 Task: Put "Image D" in They travelled - to the Andes in Group of Adrenaline Trailer
Action: Mouse pressed left at (709, 362)
Screenshot: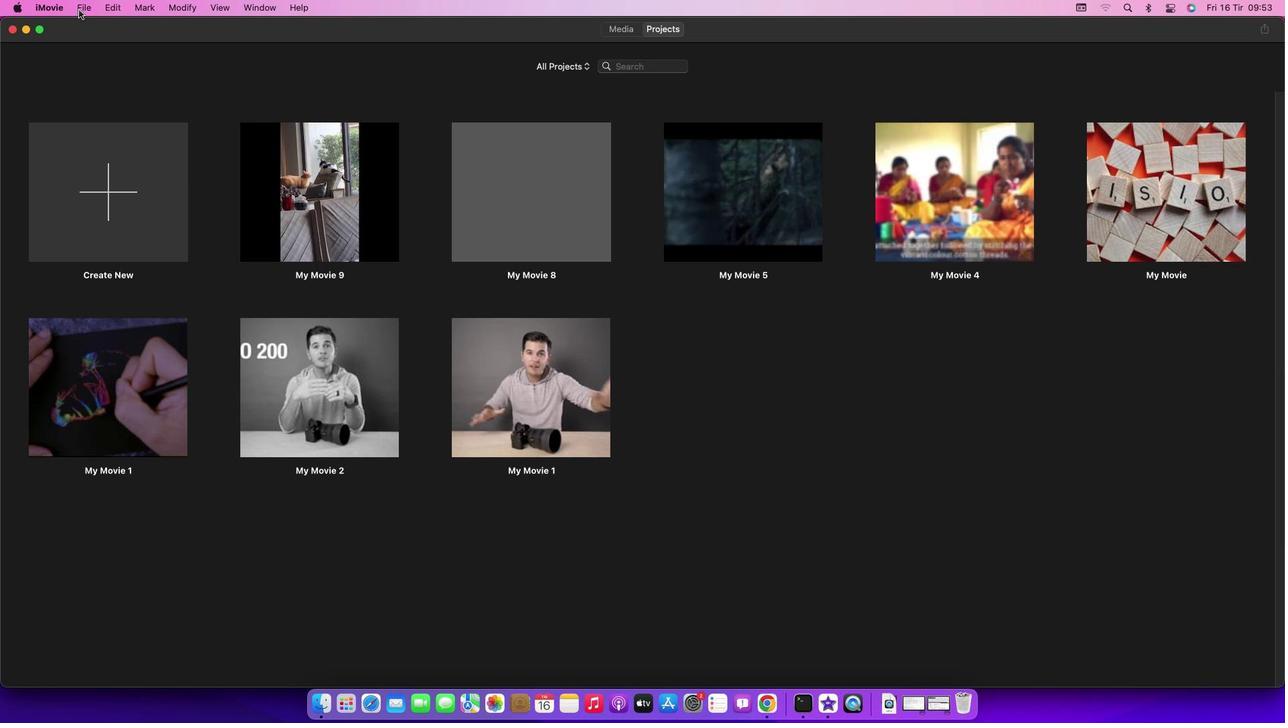 
Action: Mouse moved to (113, 45)
Screenshot: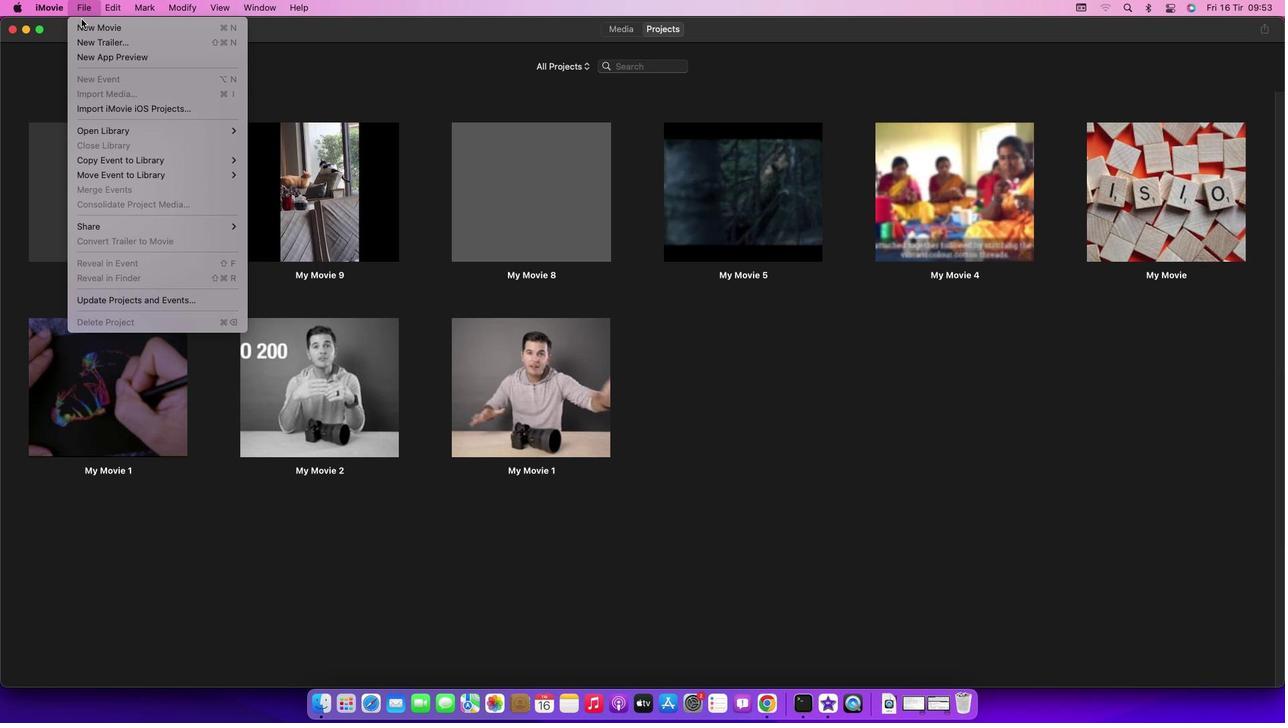 
Action: Mouse pressed left at (113, 45)
Screenshot: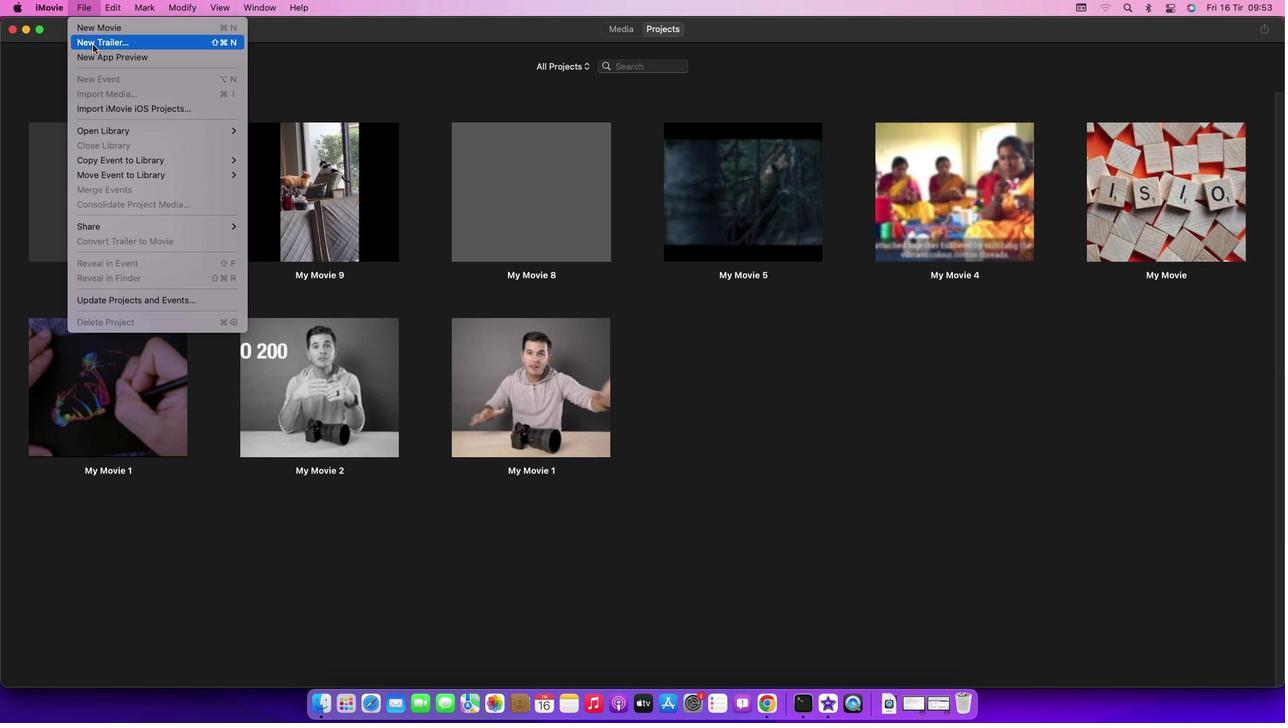 
Action: Mouse moved to (127, 80)
Screenshot: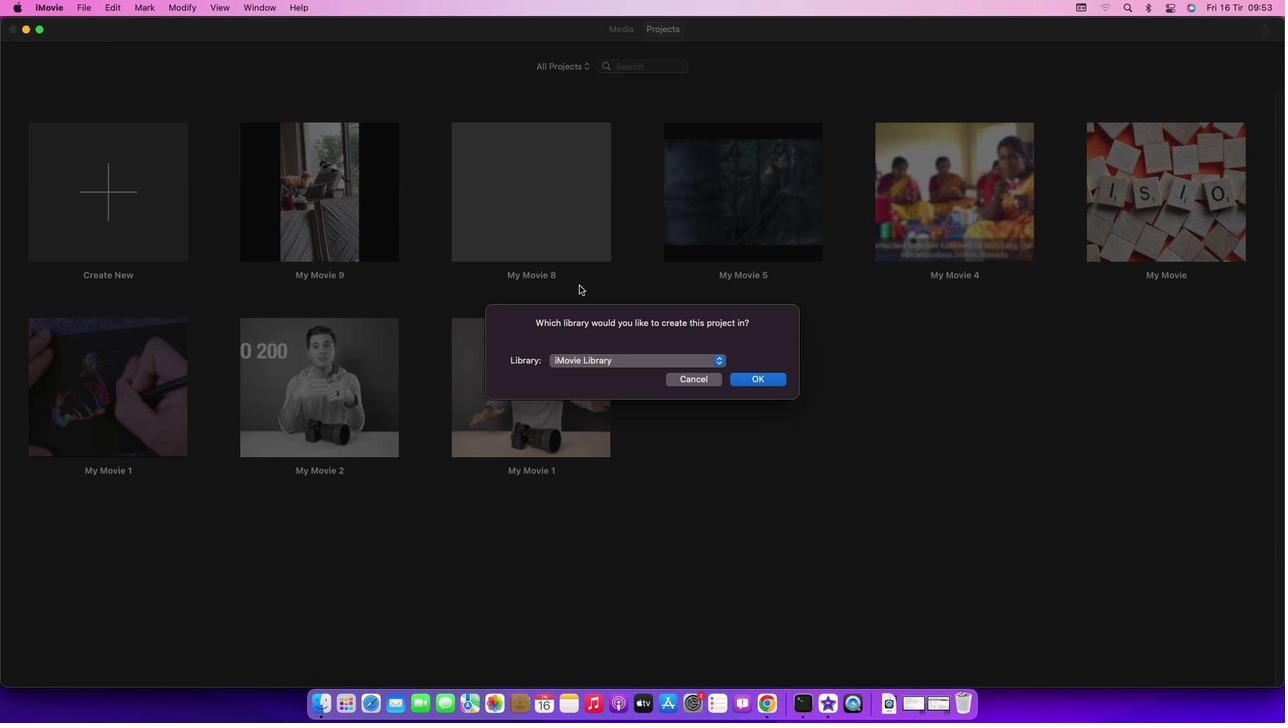 
Action: Mouse pressed left at (127, 80)
Screenshot: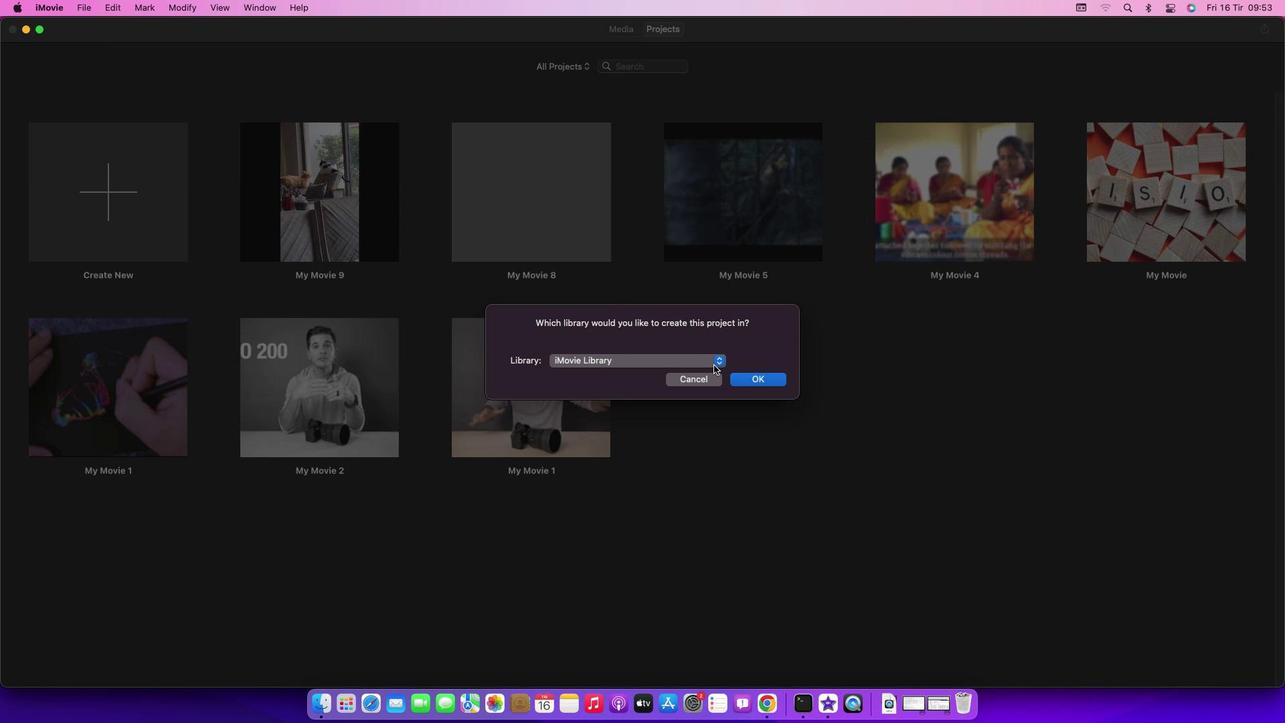 
Action: Mouse moved to (782, 414)
Screenshot: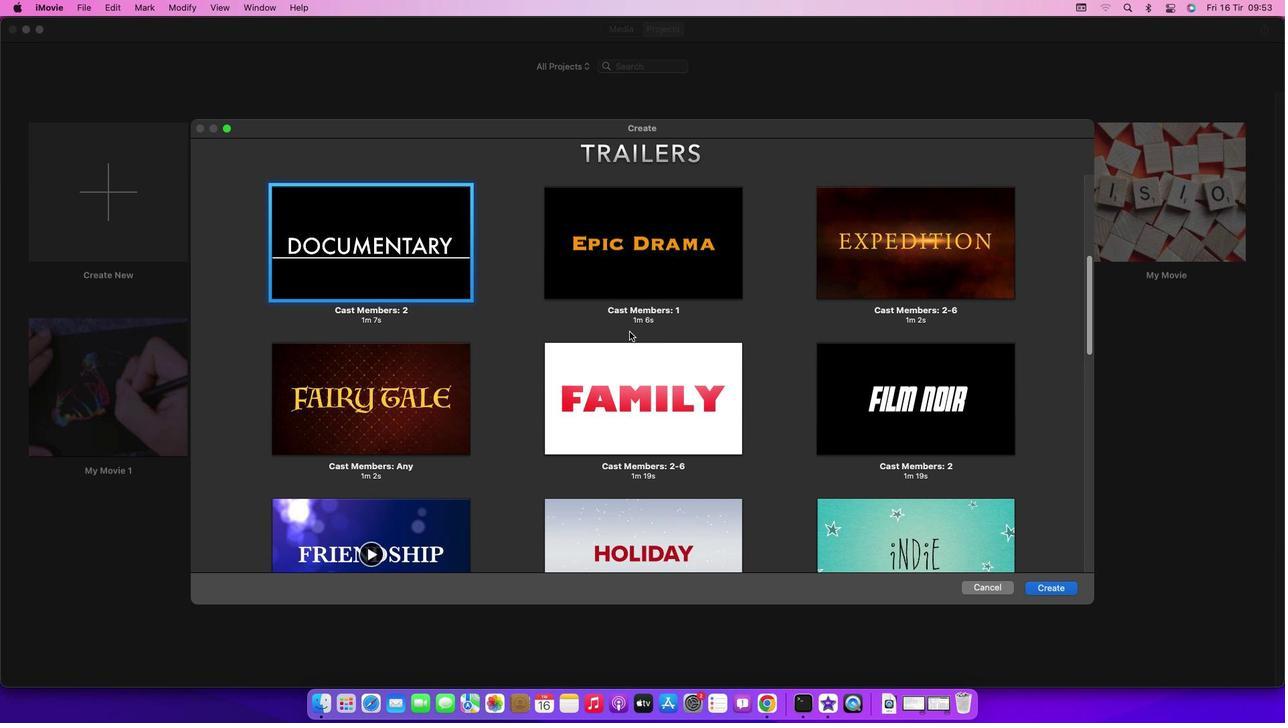
Action: Mouse pressed left at (782, 414)
Screenshot: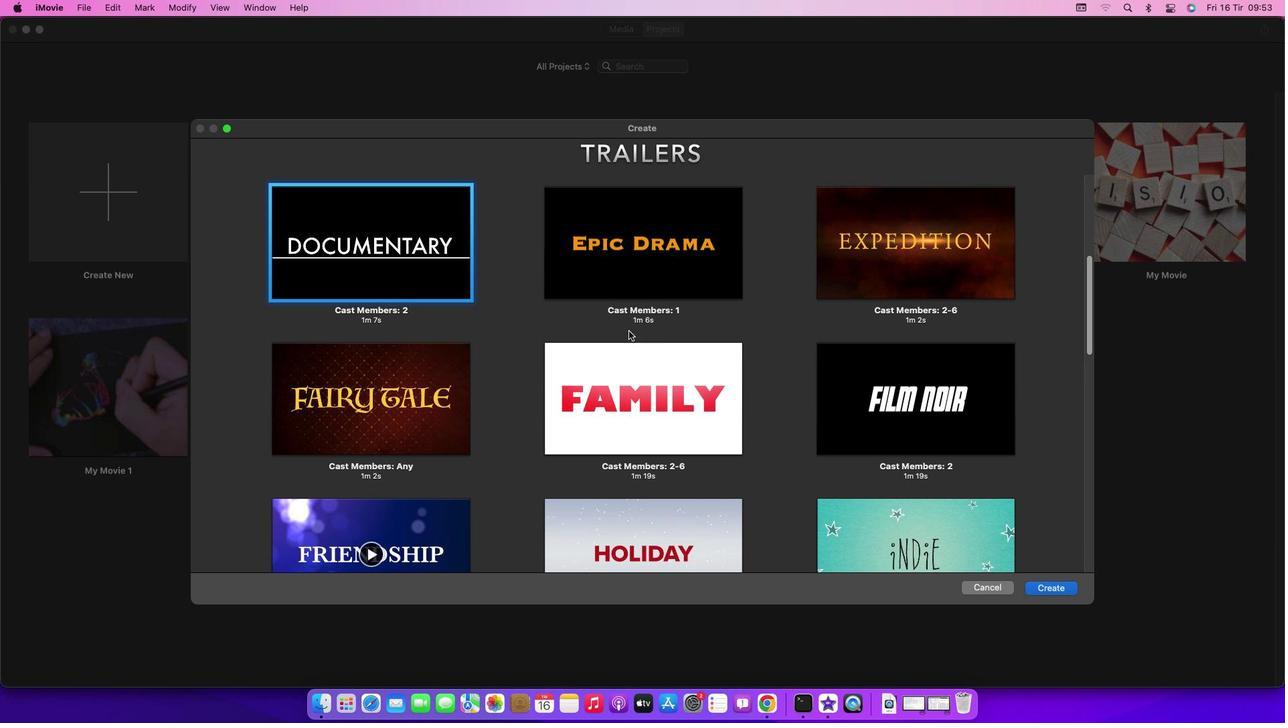 
Action: Mouse moved to (664, 366)
Screenshot: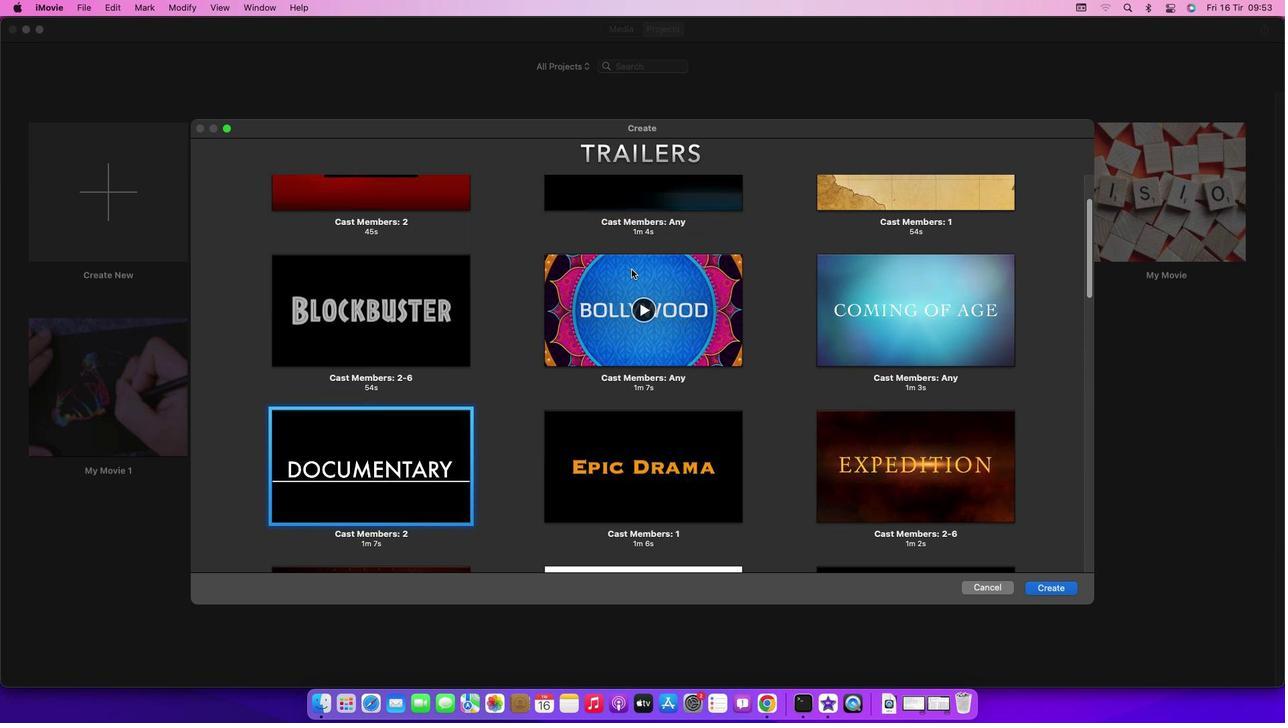 
Action: Mouse scrolled (664, 366) with delta (35, 36)
Screenshot: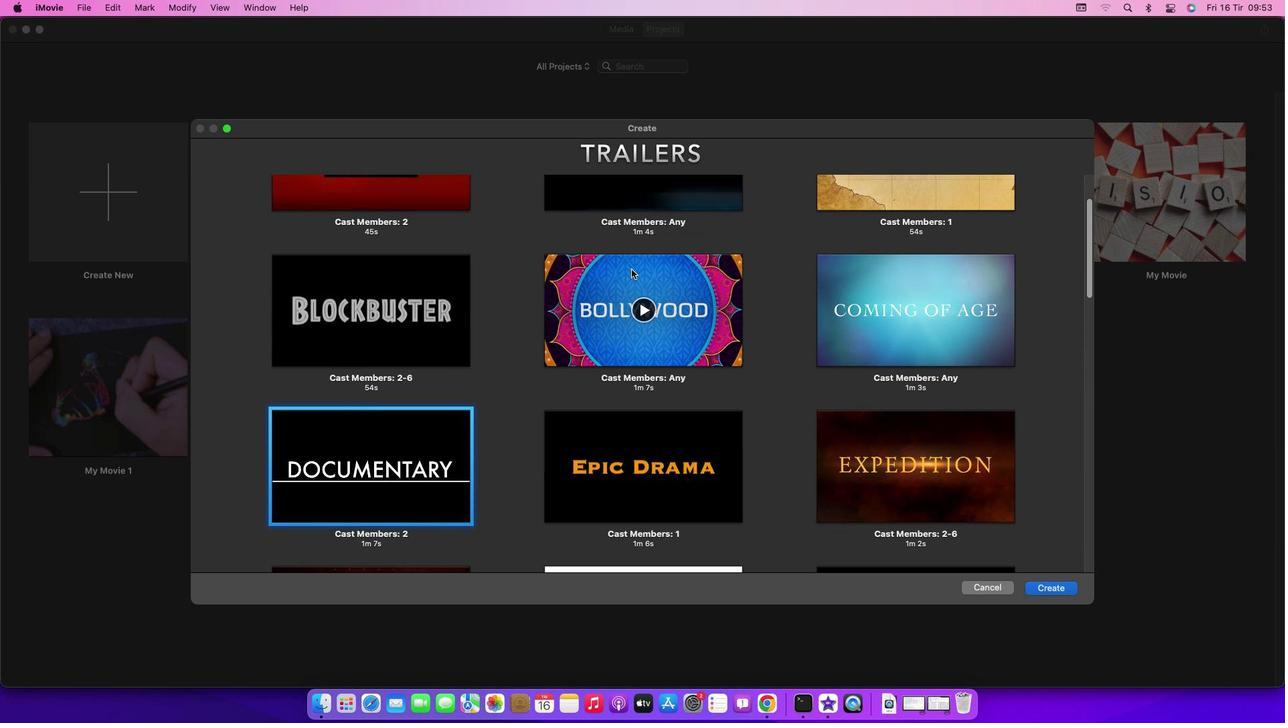 
Action: Mouse scrolled (664, 366) with delta (35, 36)
Screenshot: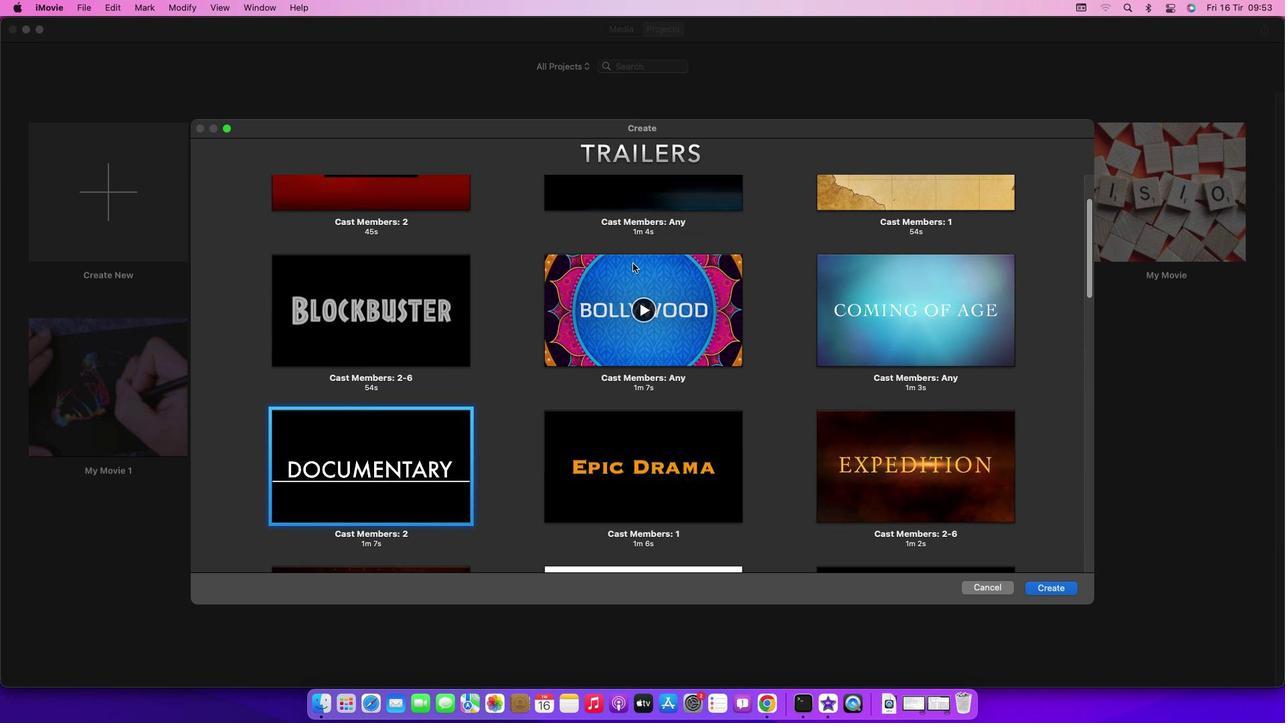 
Action: Mouse scrolled (664, 366) with delta (35, 37)
Screenshot: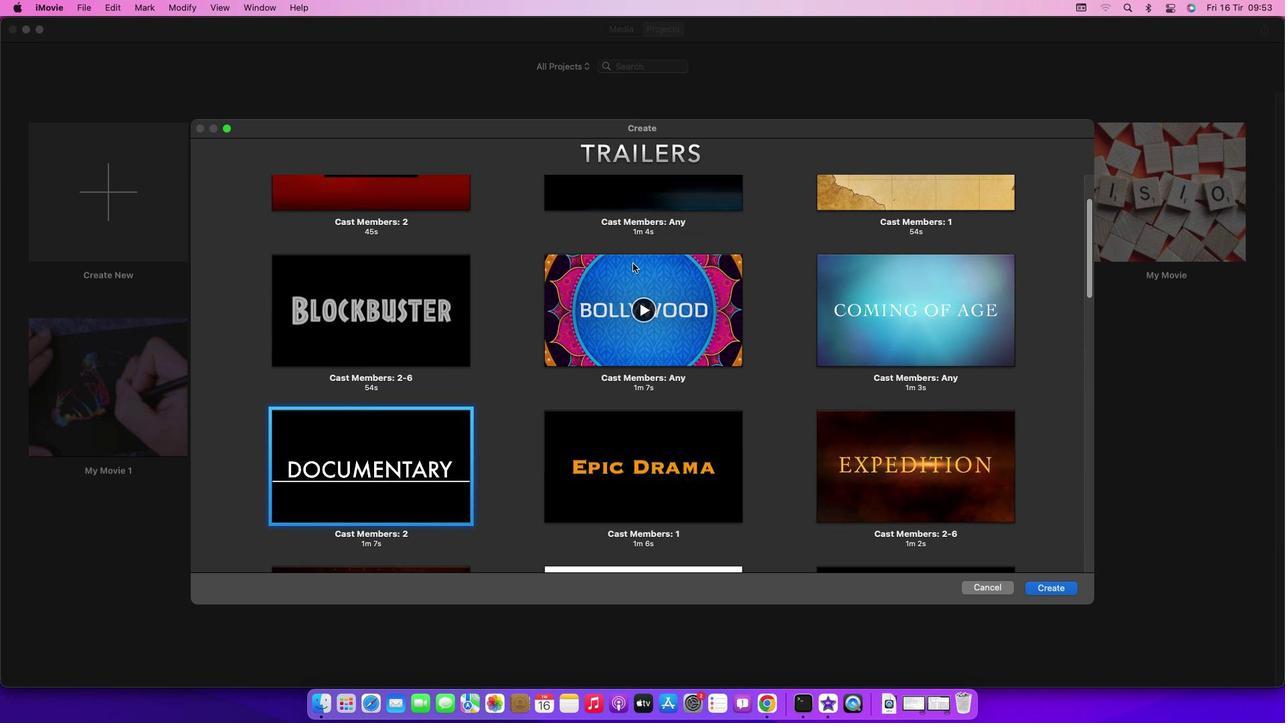 
Action: Mouse scrolled (664, 366) with delta (35, 38)
Screenshot: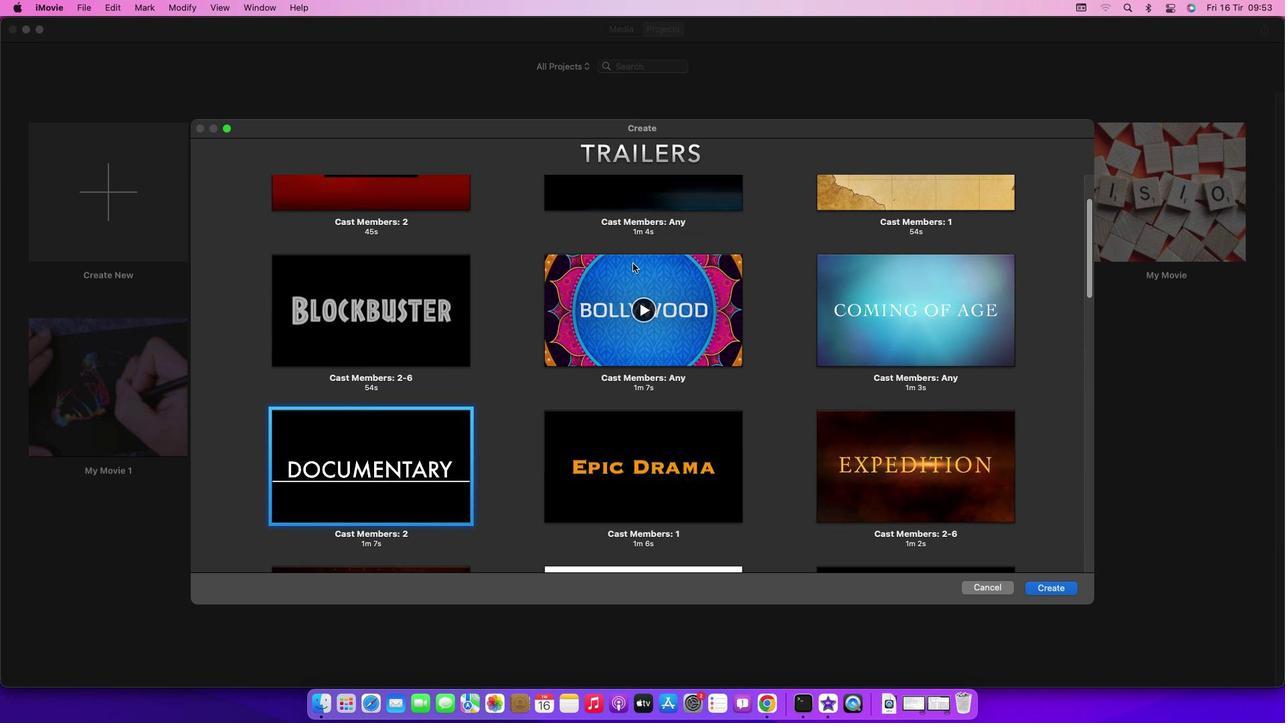 
Action: Mouse scrolled (664, 366) with delta (35, 39)
Screenshot: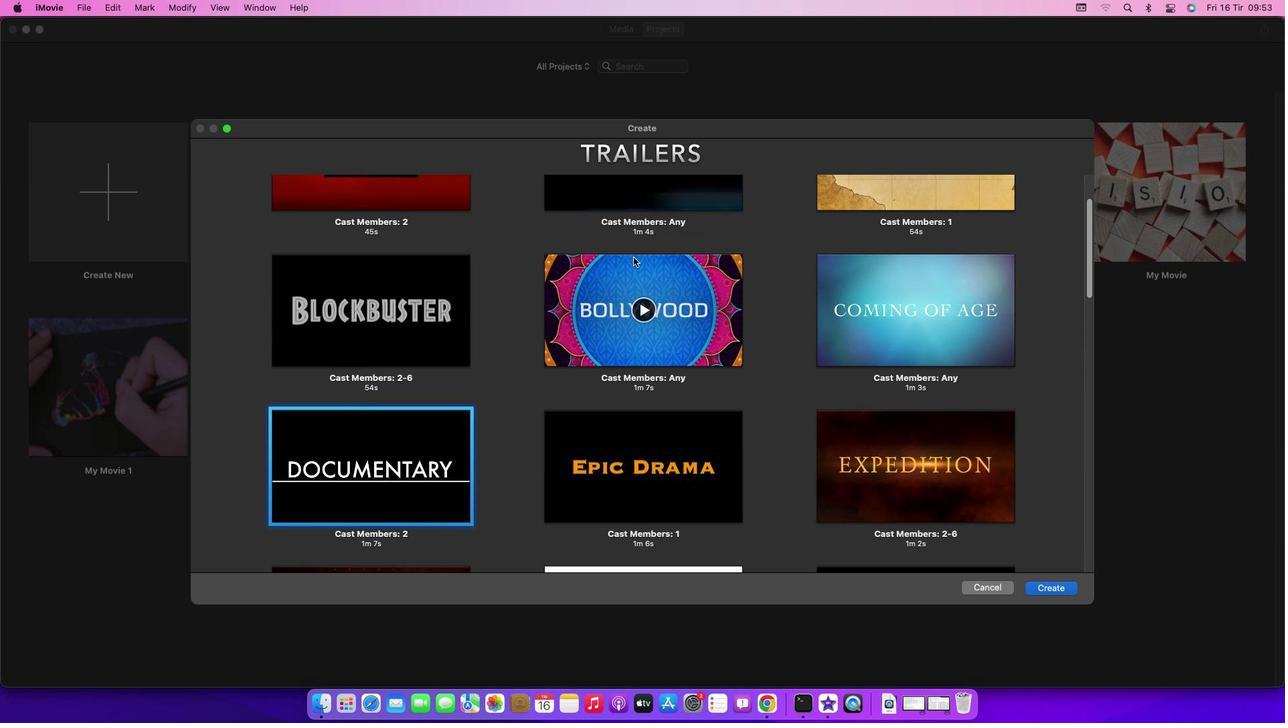 
Action: Mouse moved to (666, 304)
Screenshot: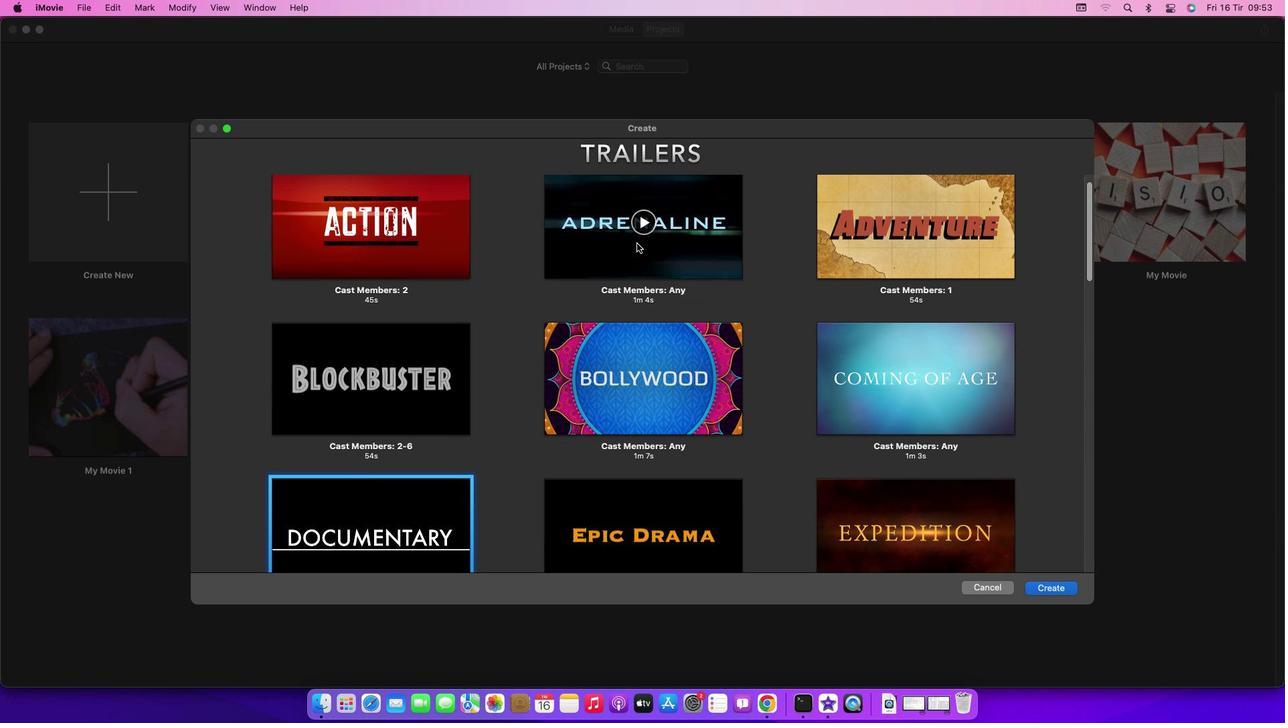 
Action: Mouse scrolled (666, 304) with delta (35, 36)
Screenshot: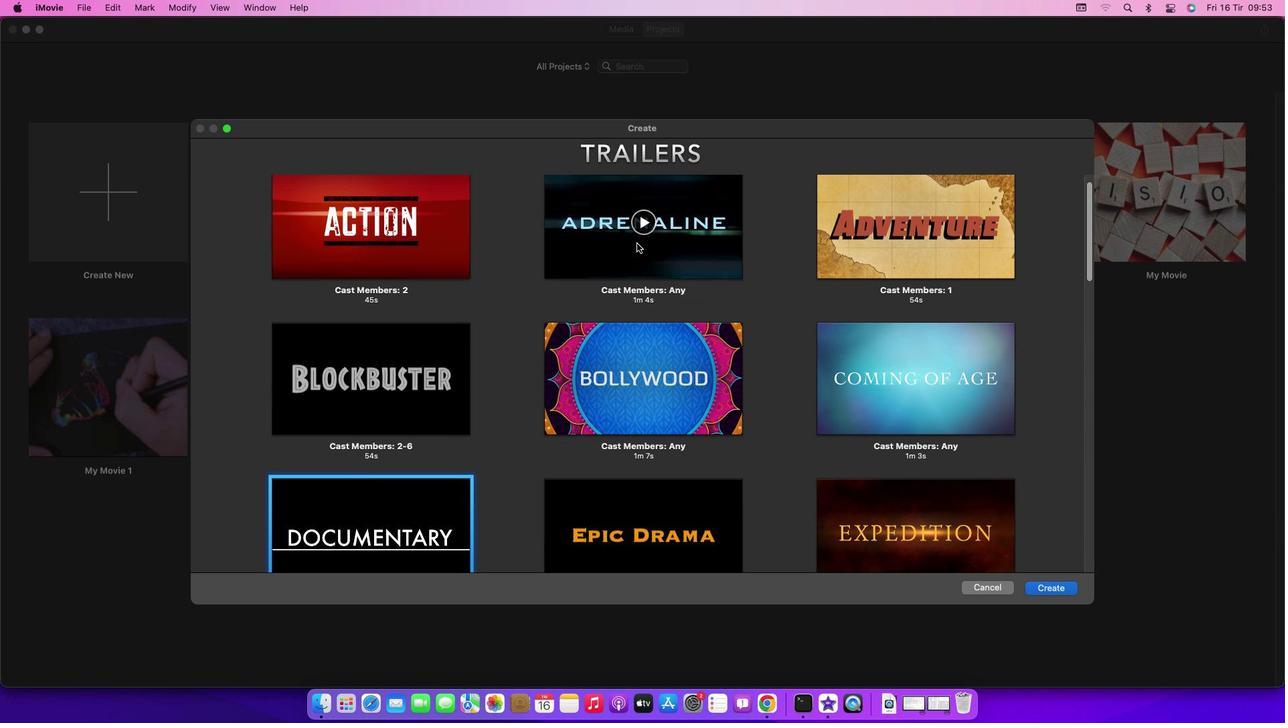 
Action: Mouse scrolled (666, 304) with delta (35, 36)
Screenshot: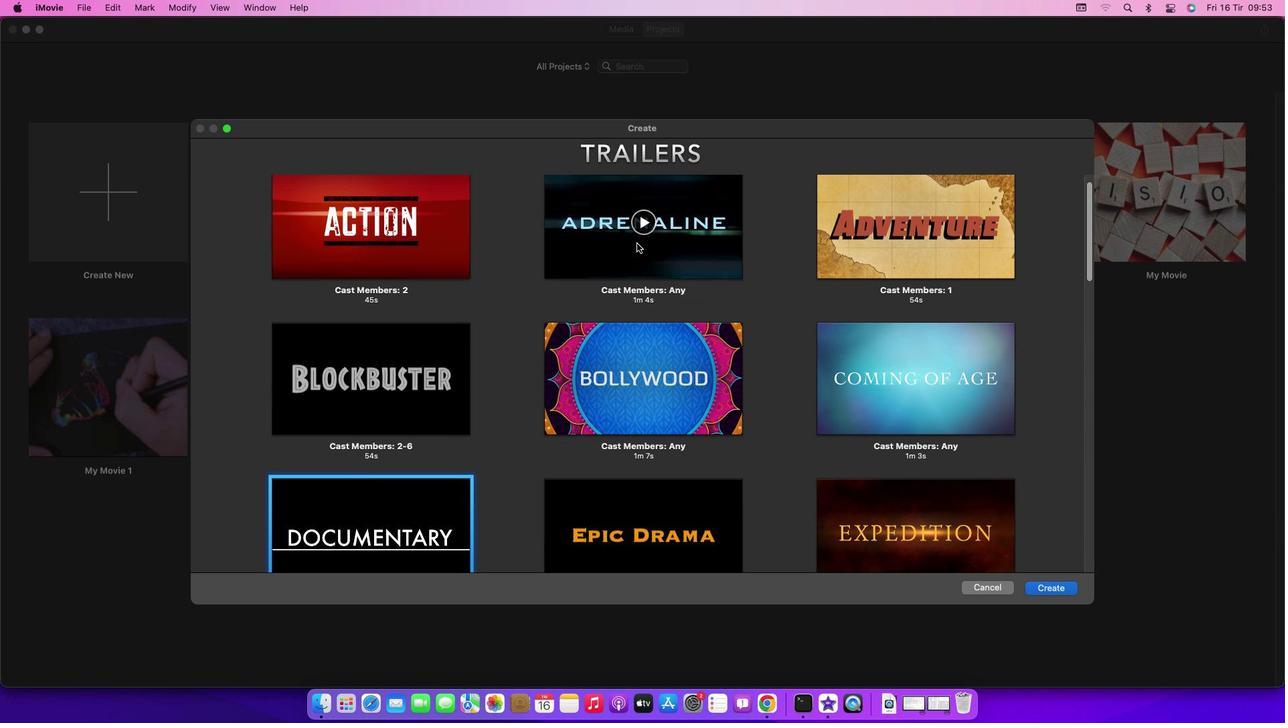 
Action: Mouse scrolled (666, 304) with delta (35, 37)
Screenshot: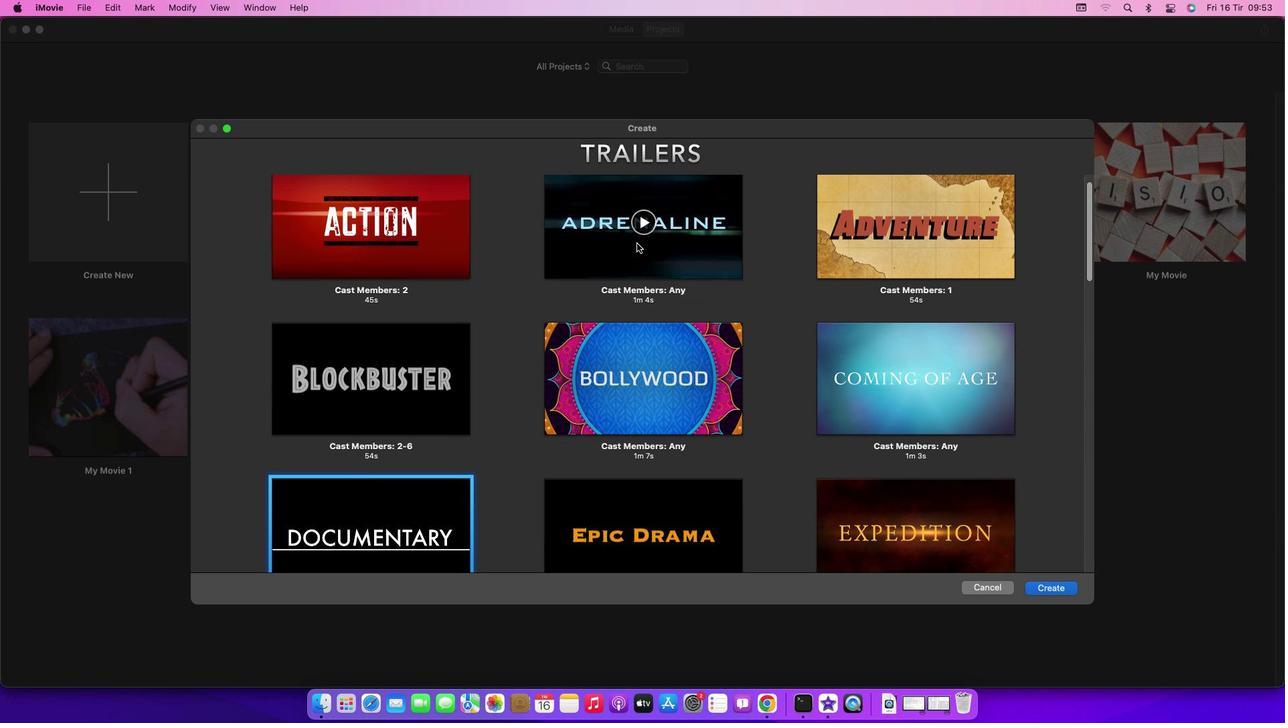 
Action: Mouse scrolled (666, 304) with delta (35, 38)
Screenshot: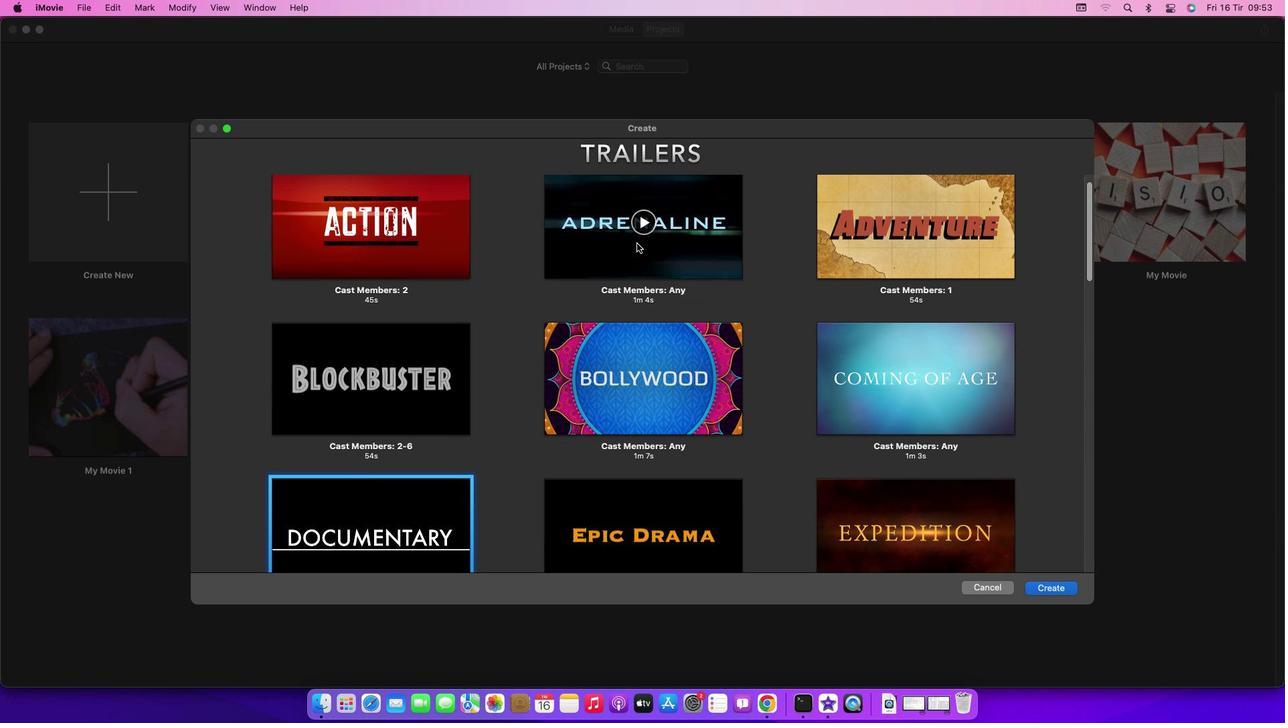 
Action: Mouse scrolled (666, 304) with delta (35, 39)
Screenshot: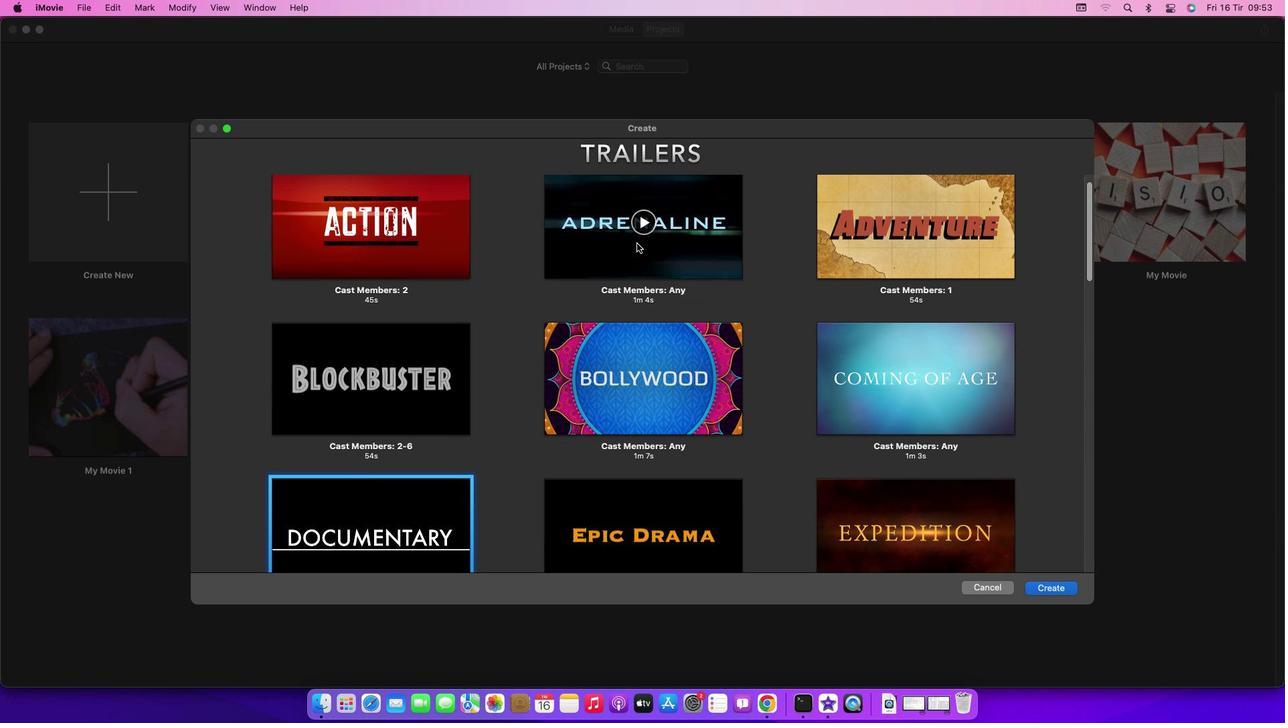 
Action: Mouse moved to (672, 279)
Screenshot: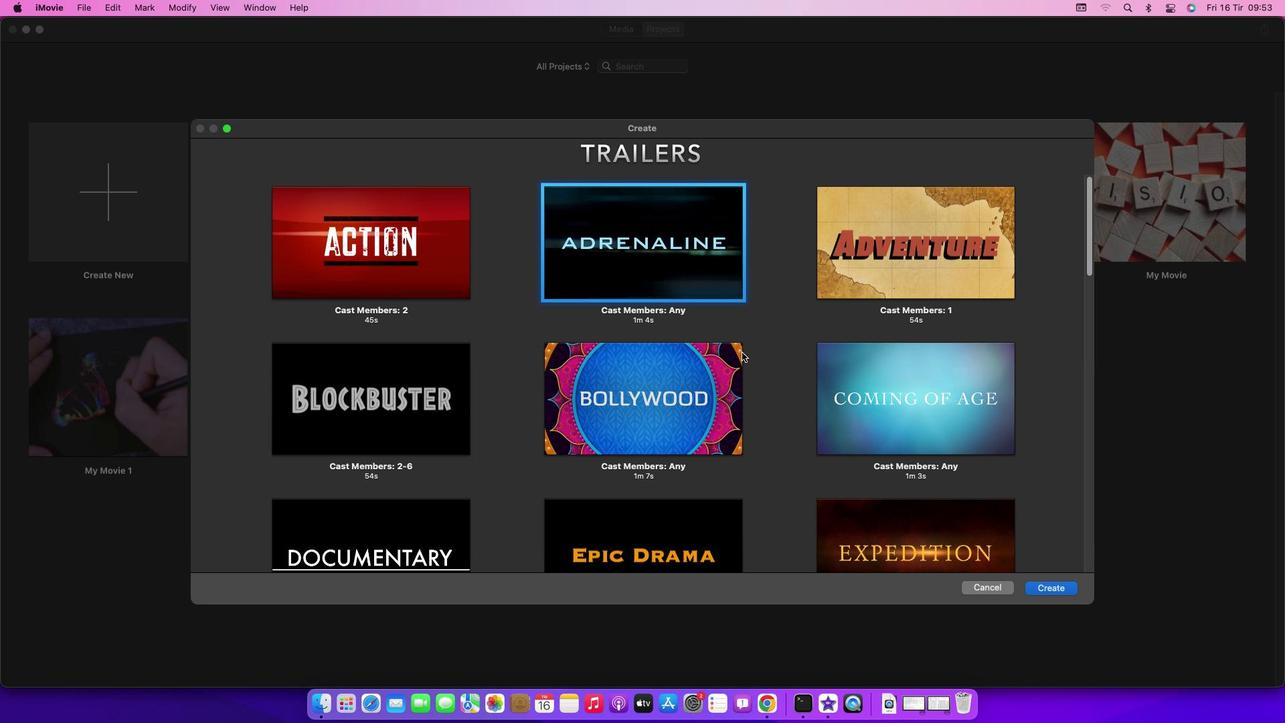
Action: Mouse scrolled (672, 279) with delta (35, 36)
Screenshot: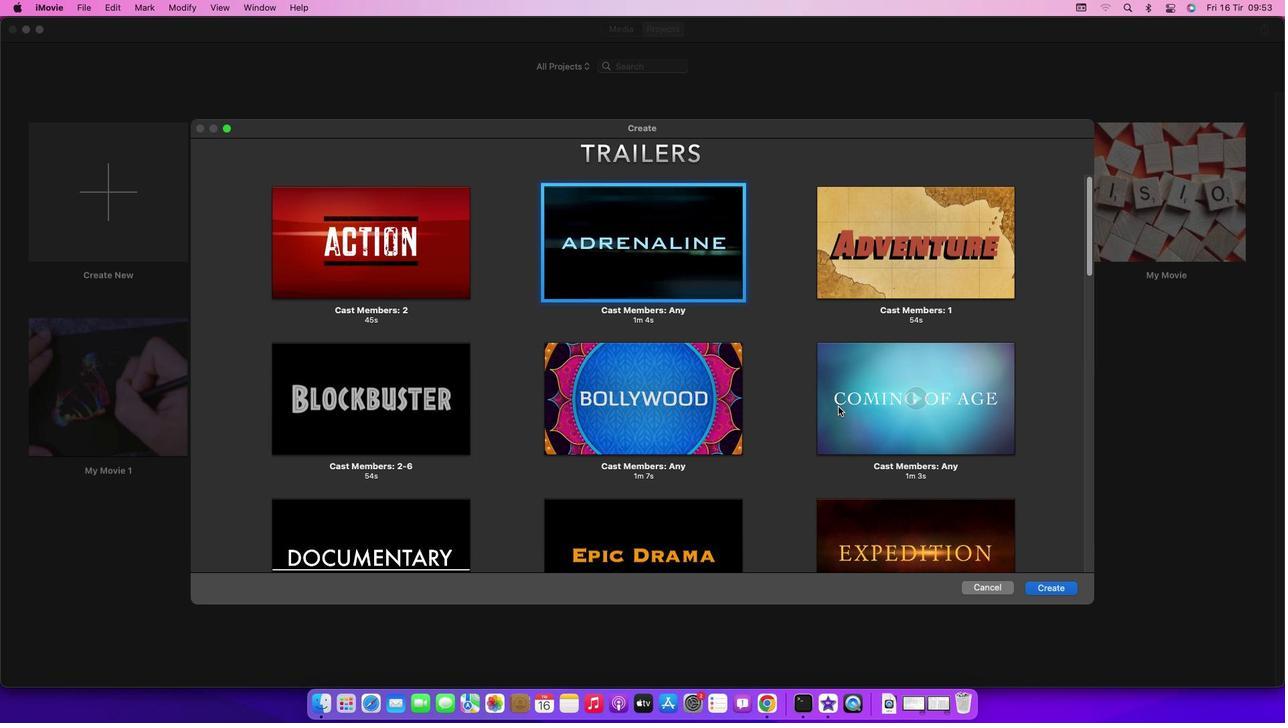 
Action: Mouse scrolled (672, 279) with delta (35, 36)
Screenshot: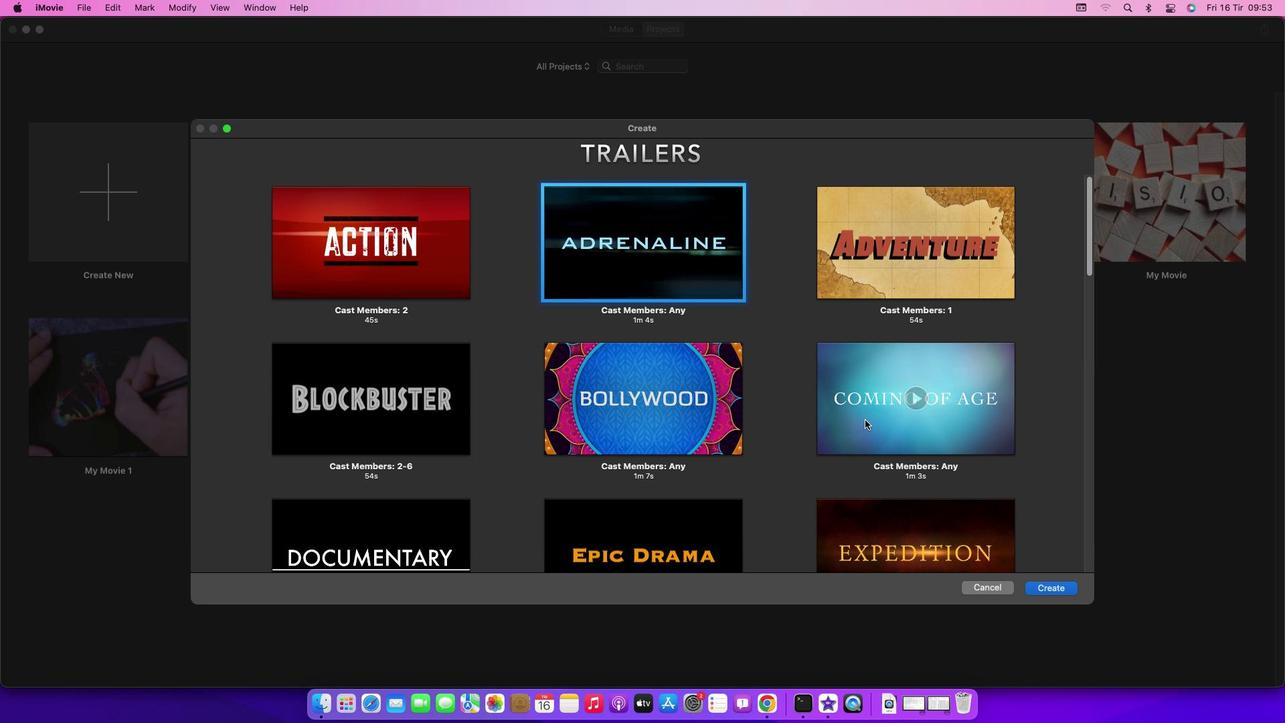 
Action: Mouse scrolled (672, 279) with delta (35, 37)
Screenshot: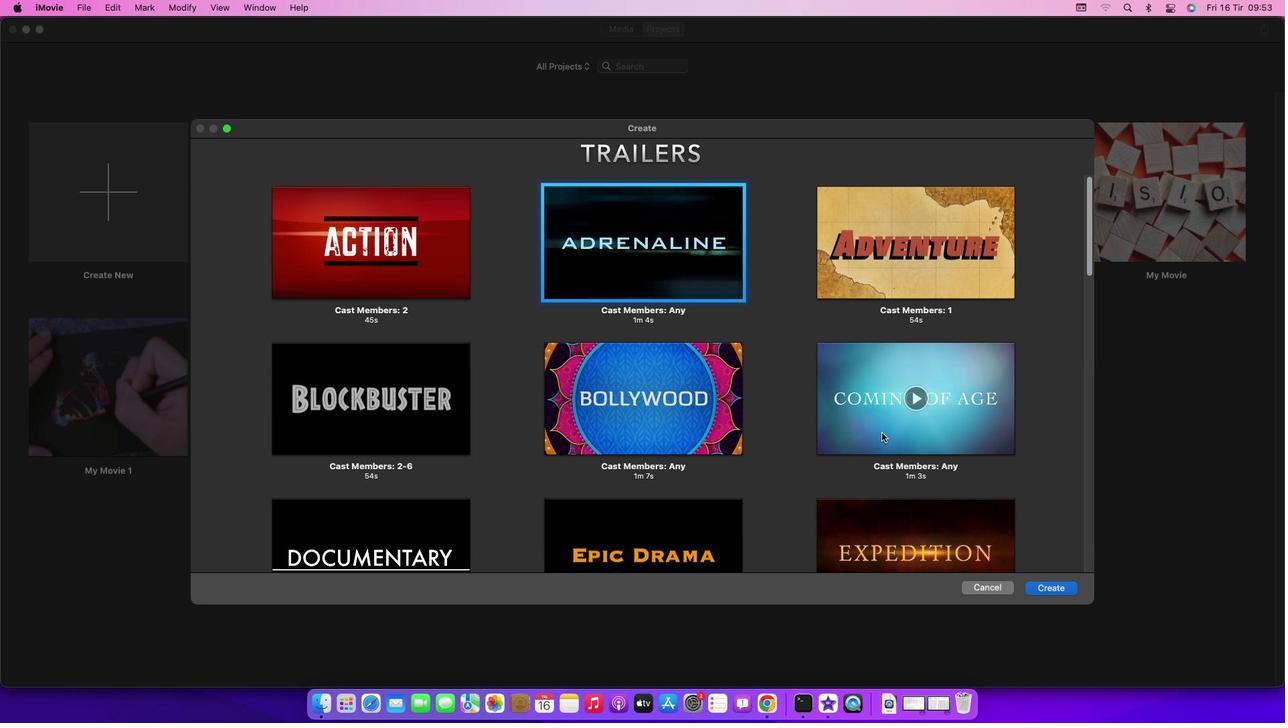 
Action: Mouse scrolled (672, 279) with delta (35, 38)
Screenshot: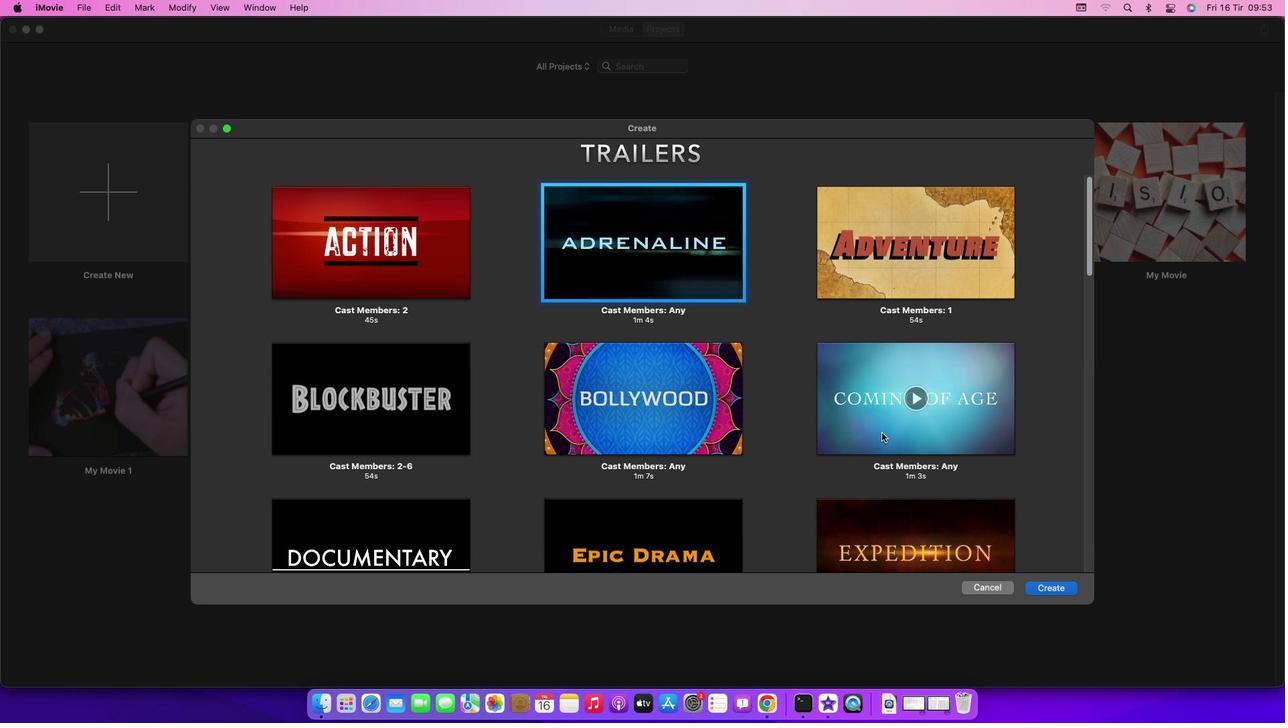
Action: Mouse pressed left at (672, 279)
Screenshot: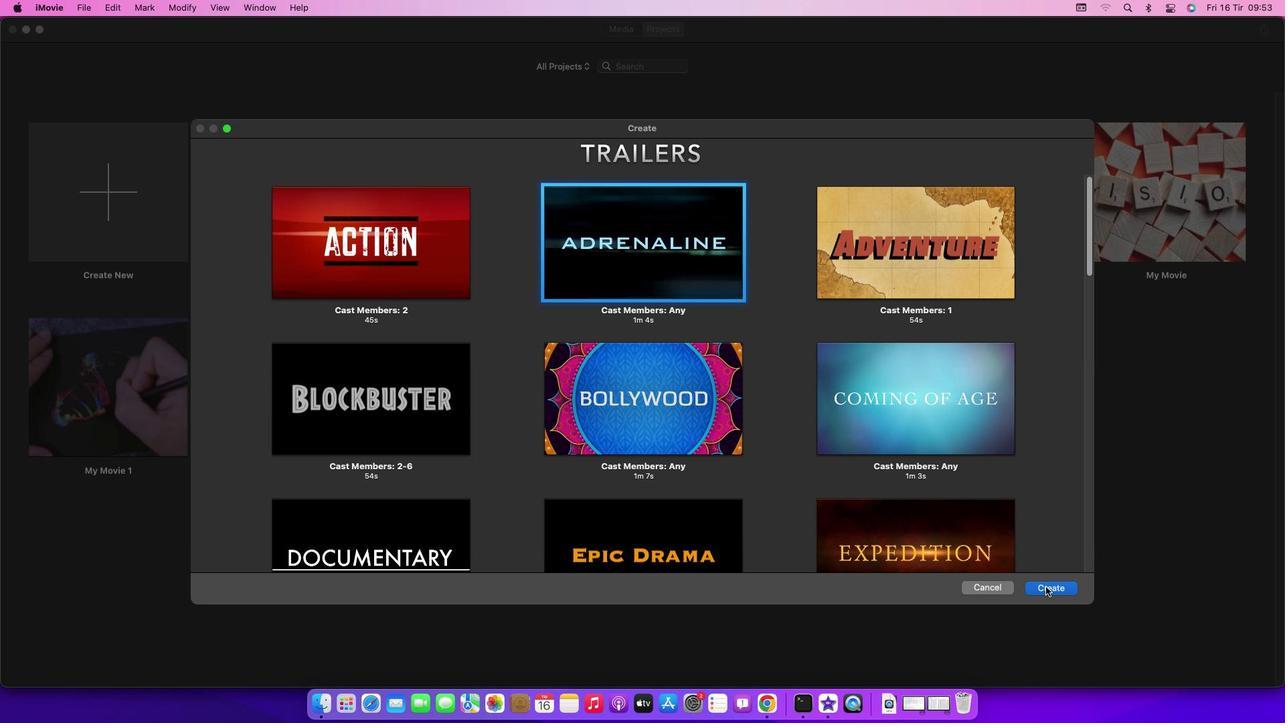 
Action: Mouse moved to (1084, 625)
Screenshot: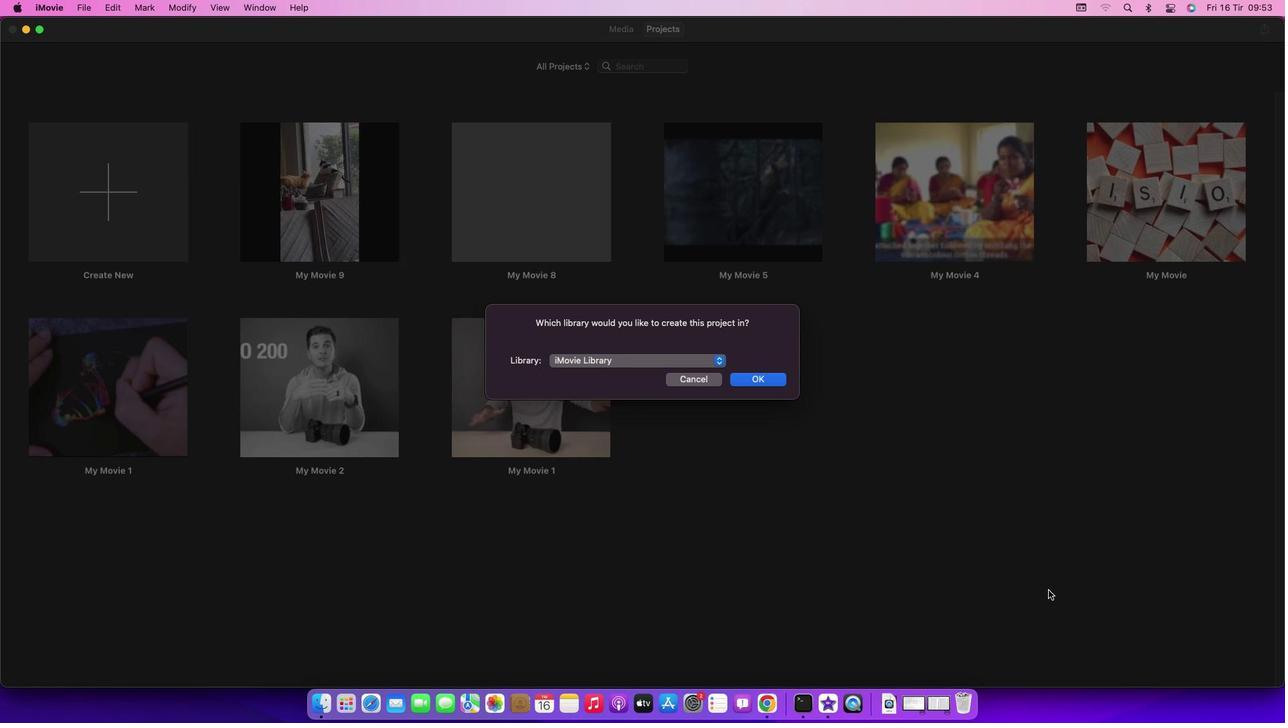 
Action: Mouse pressed left at (1084, 625)
Screenshot: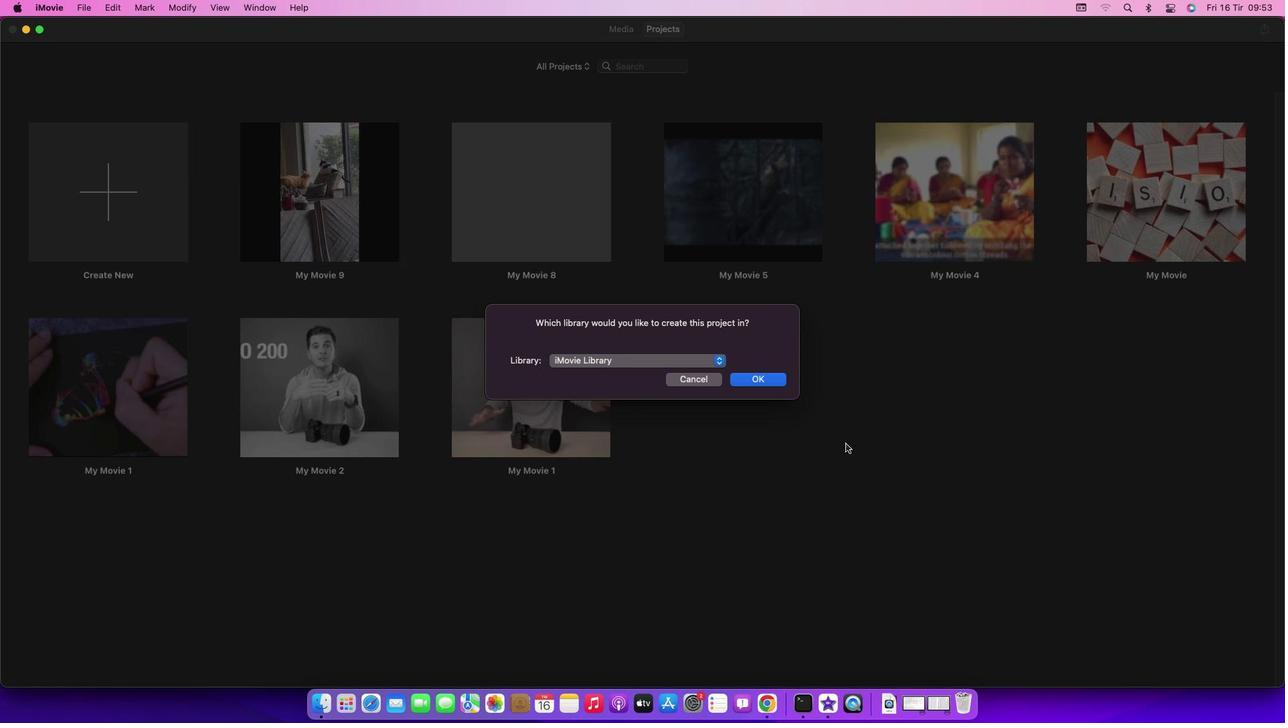 
Action: Mouse moved to (675, 436)
Screenshot: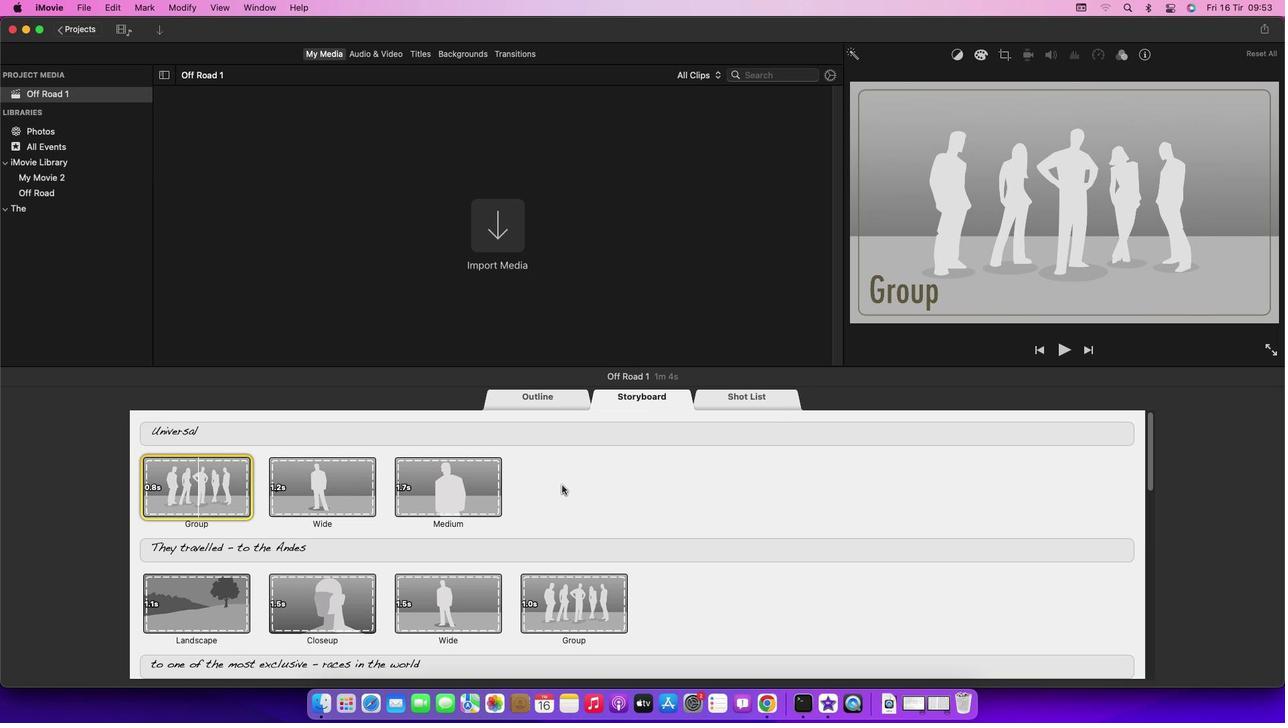 
Action: Mouse pressed left at (675, 436)
Screenshot: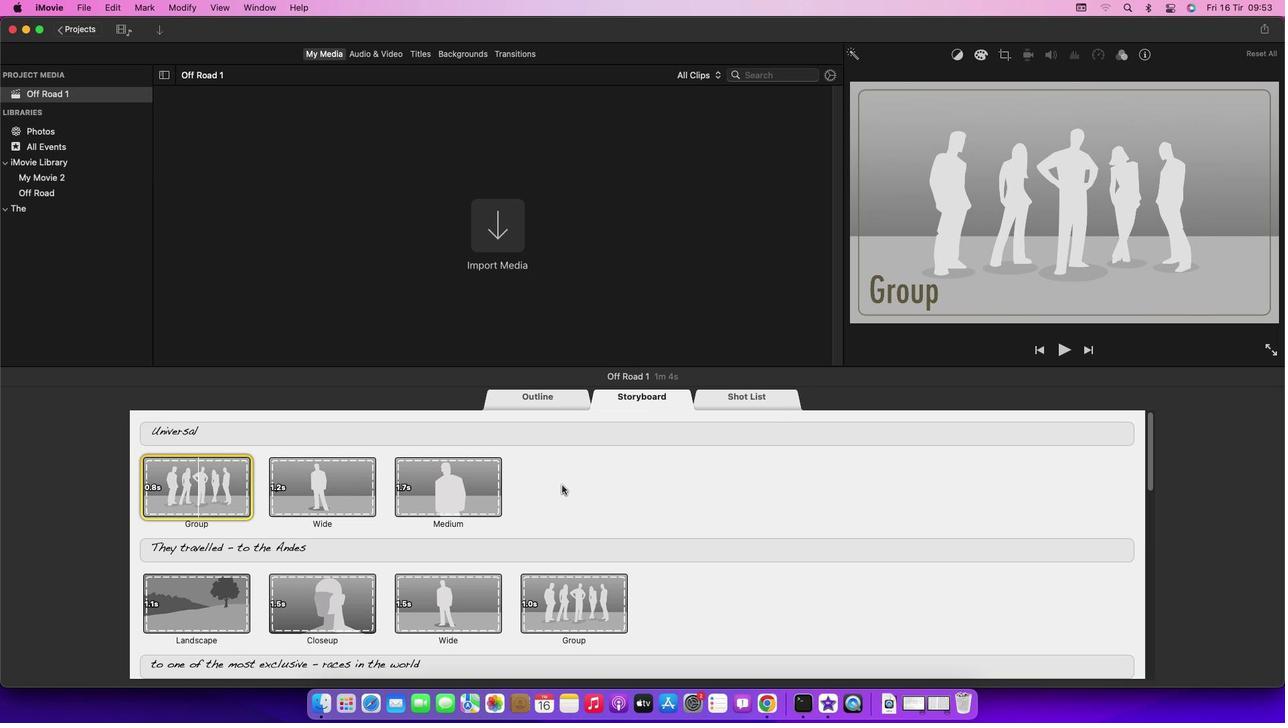 
Action: Mouse moved to (597, 520)
Screenshot: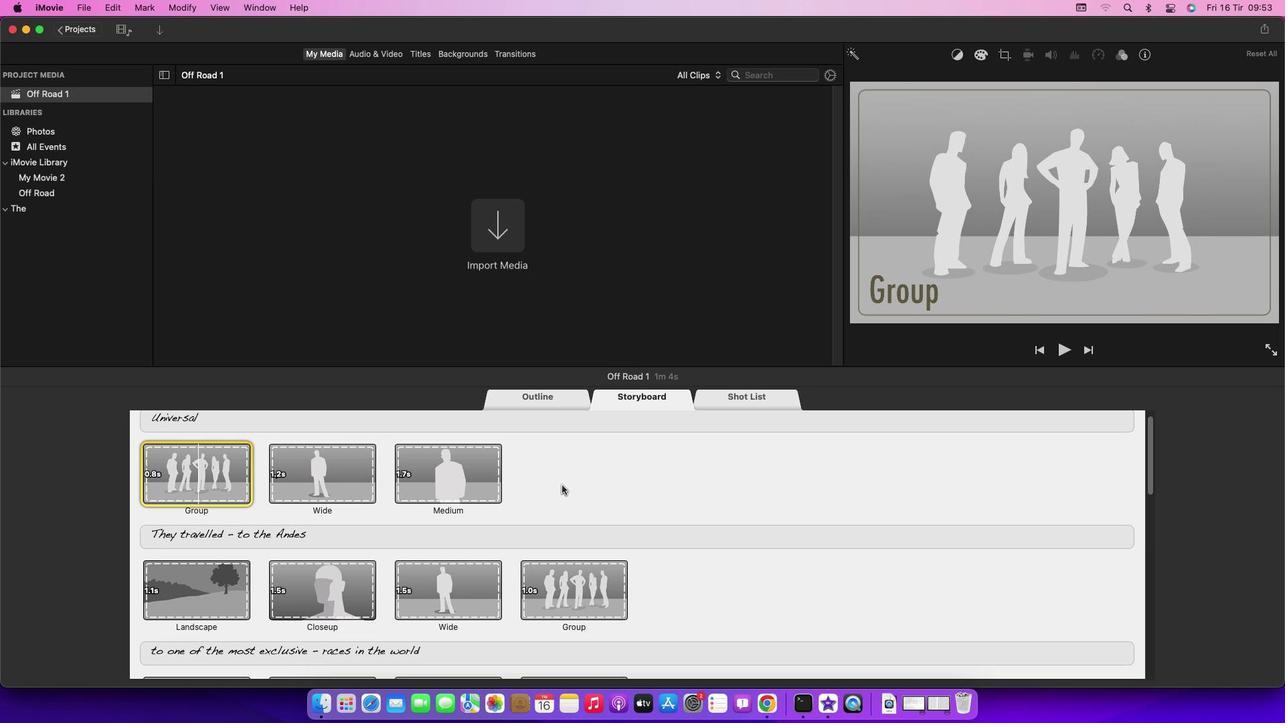 
Action: Mouse scrolled (597, 520) with delta (35, 34)
Screenshot: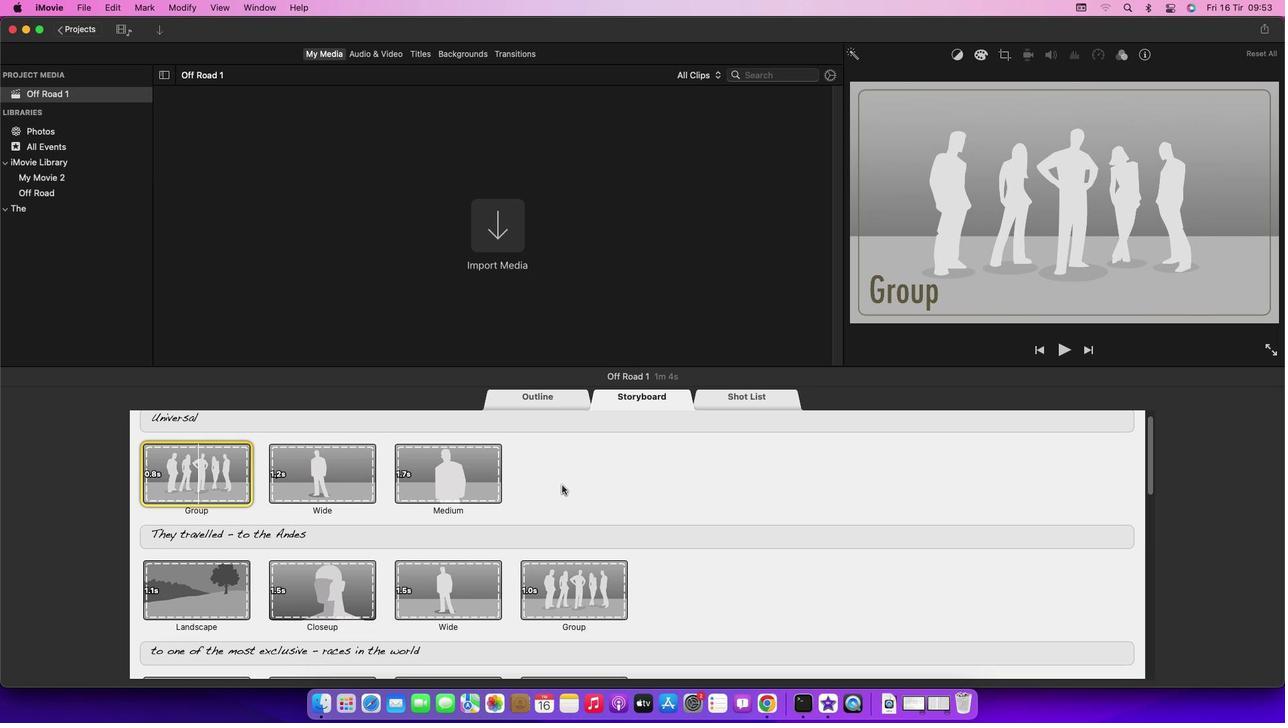 
Action: Mouse scrolled (597, 520) with delta (35, 34)
Screenshot: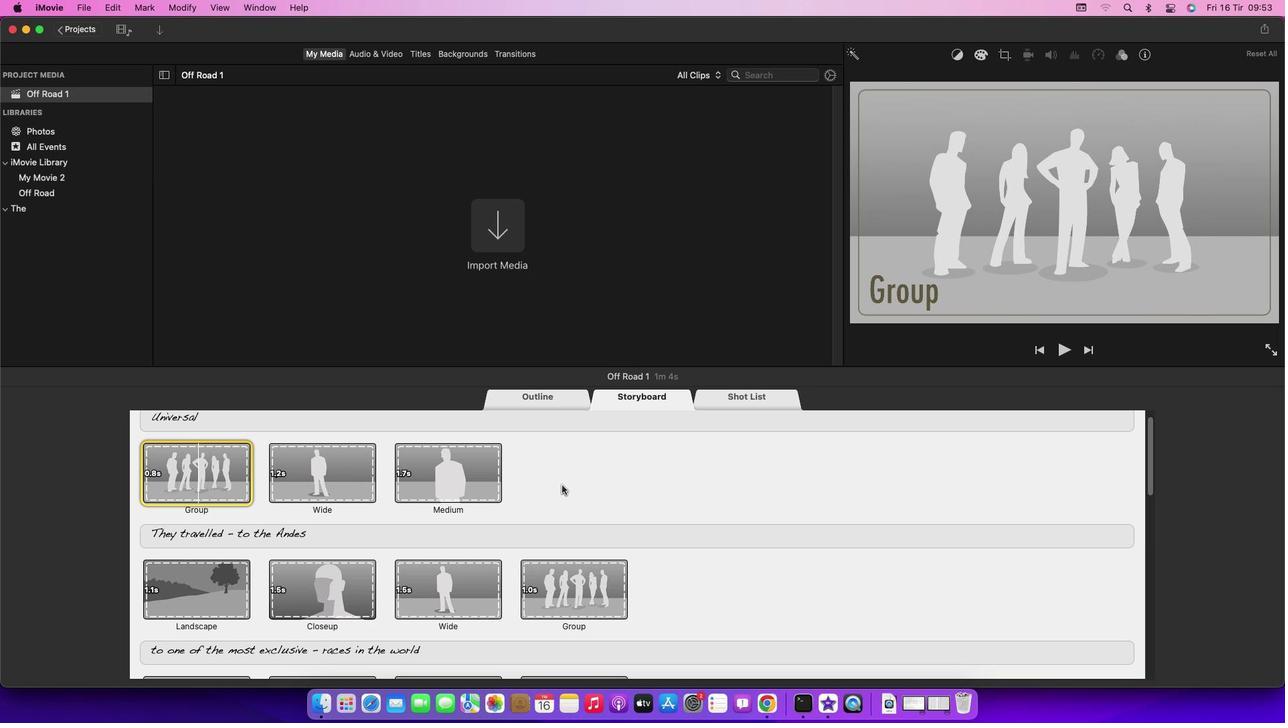 
Action: Mouse scrolled (597, 520) with delta (35, 34)
Screenshot: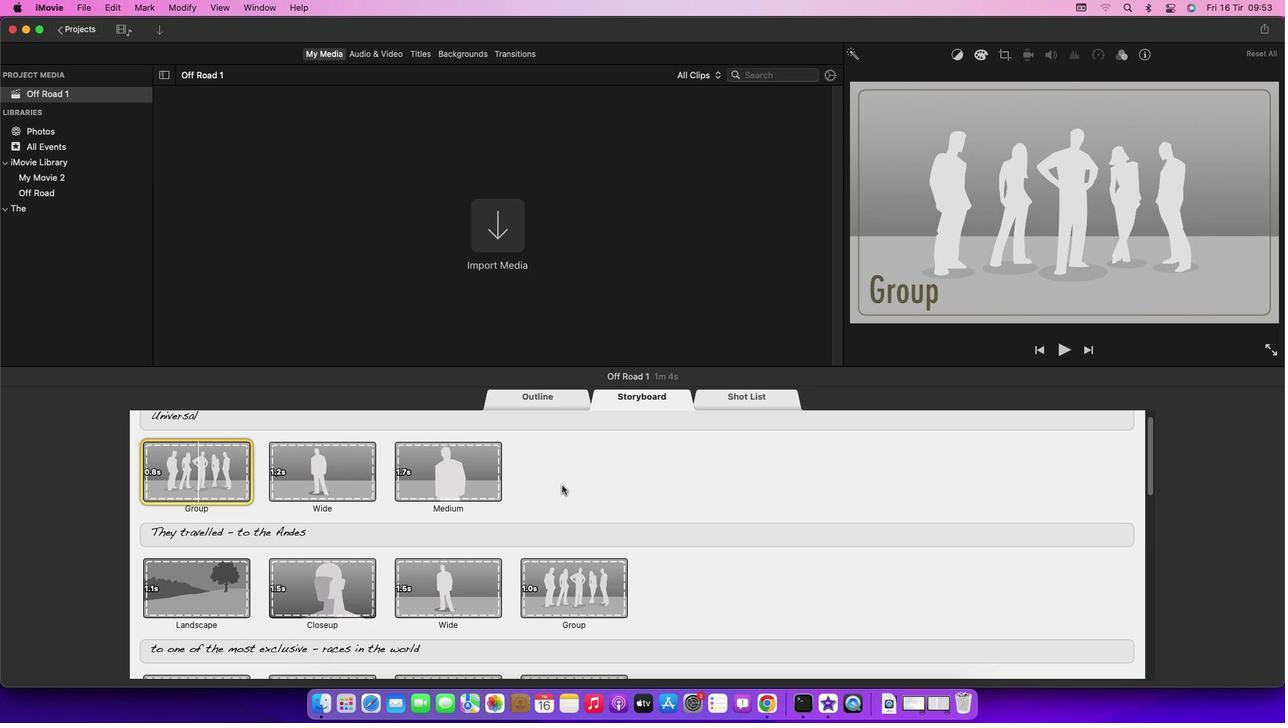 
Action: Mouse scrolled (597, 520) with delta (35, 34)
Screenshot: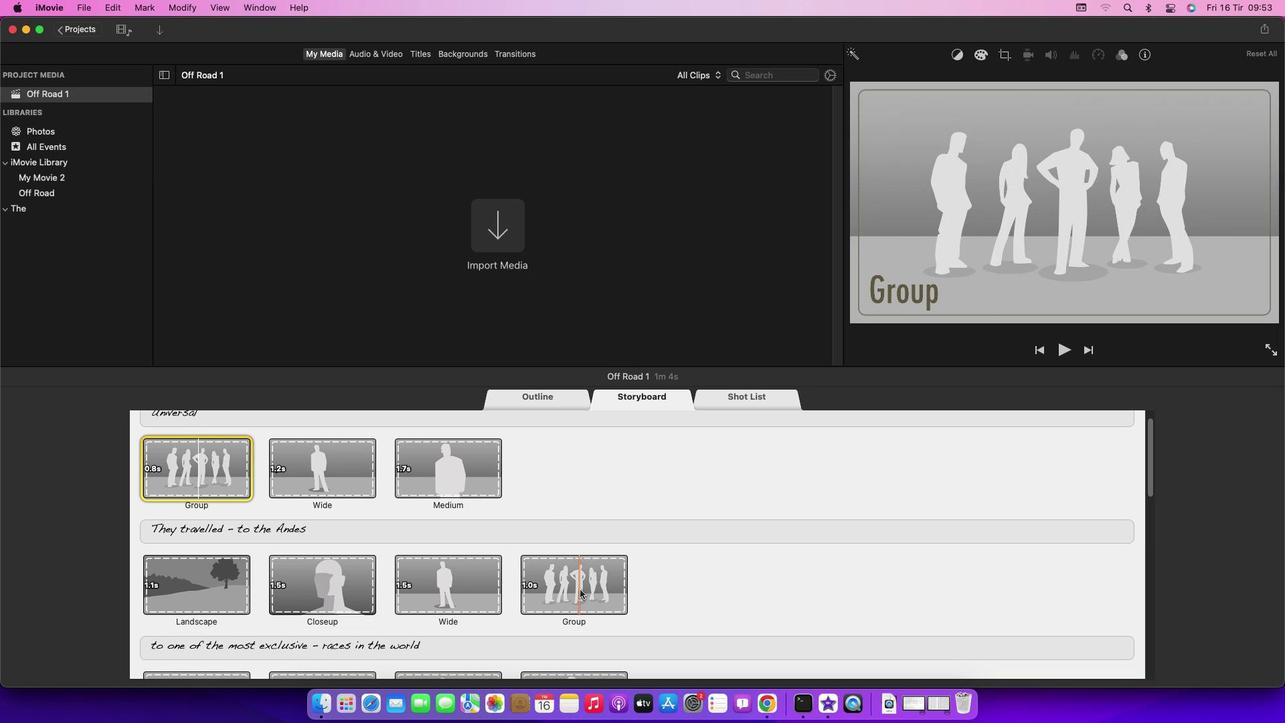 
Action: Mouse scrolled (597, 520) with delta (35, 34)
Screenshot: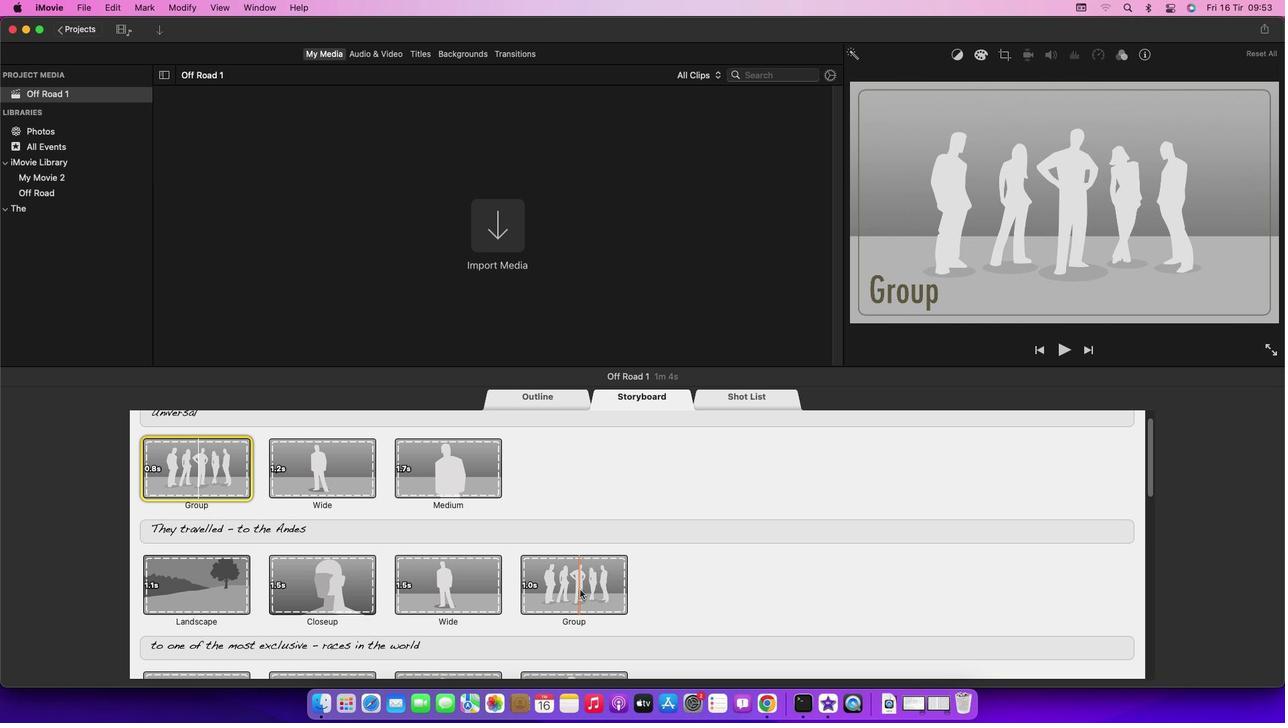 
Action: Mouse scrolled (597, 520) with delta (35, 34)
Screenshot: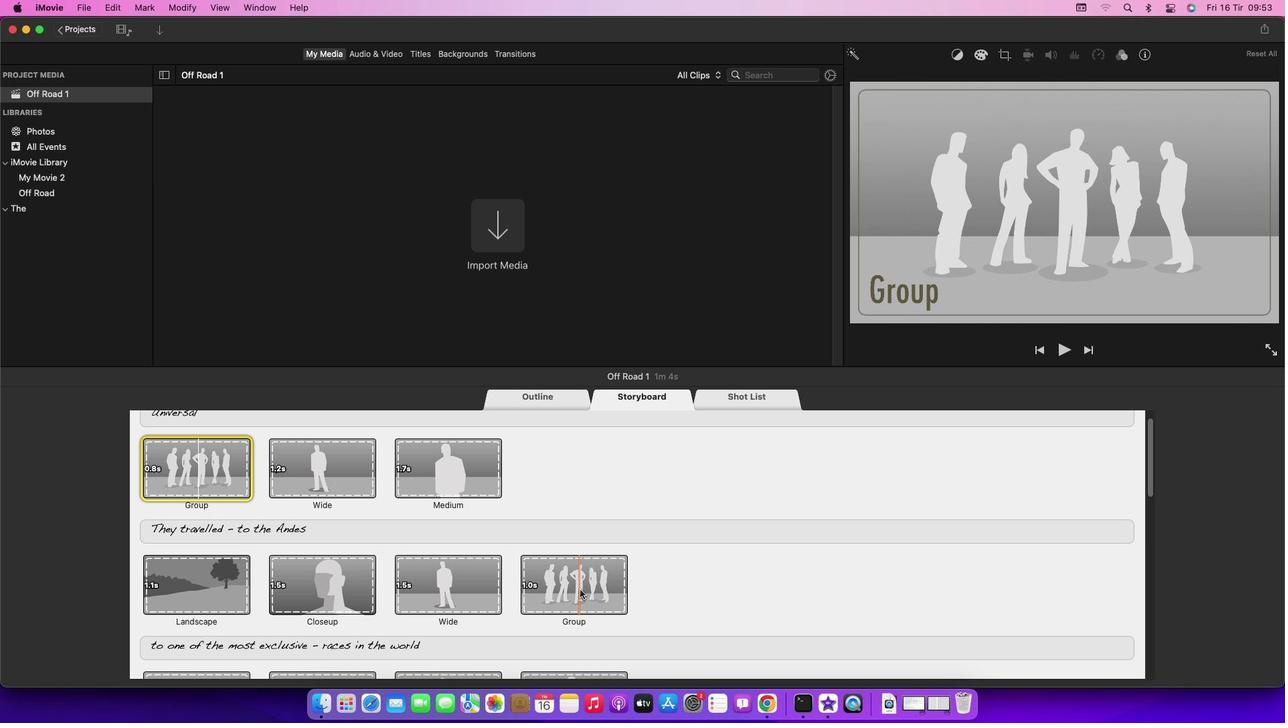 
Action: Mouse scrolled (597, 520) with delta (35, 34)
Screenshot: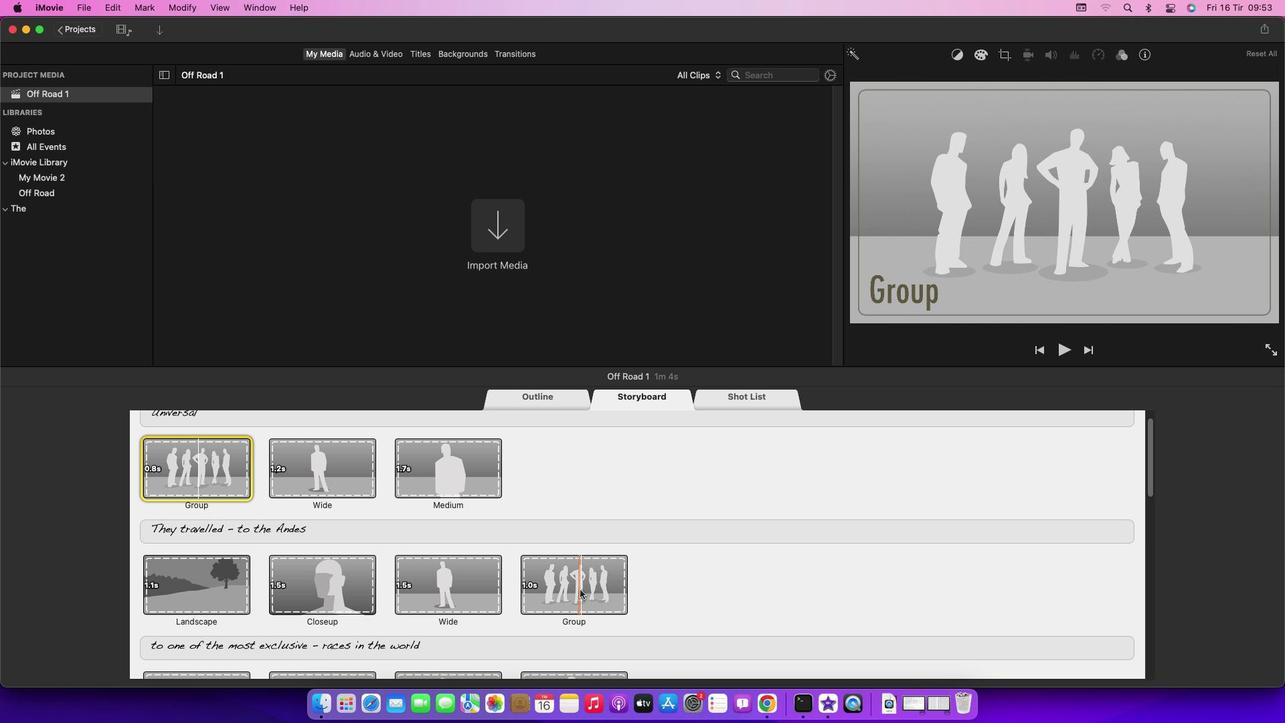 
Action: Mouse moved to (615, 625)
Screenshot: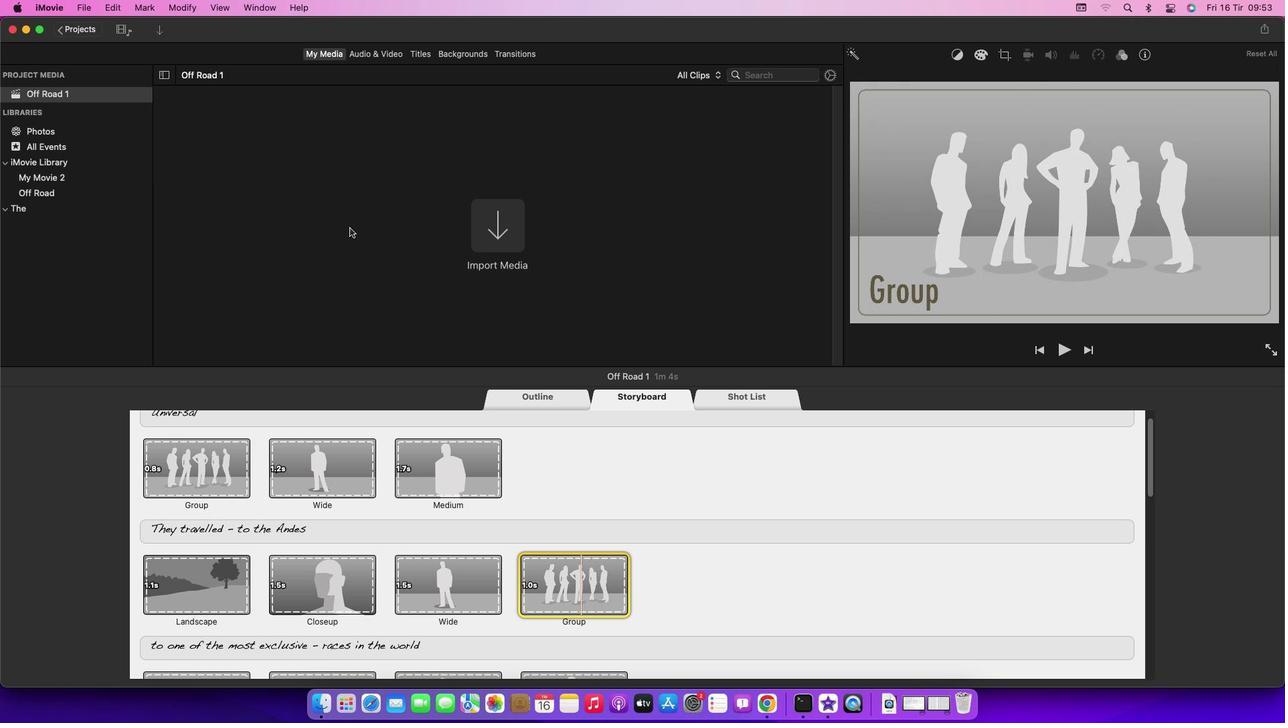 
Action: Mouse pressed left at (615, 625)
Screenshot: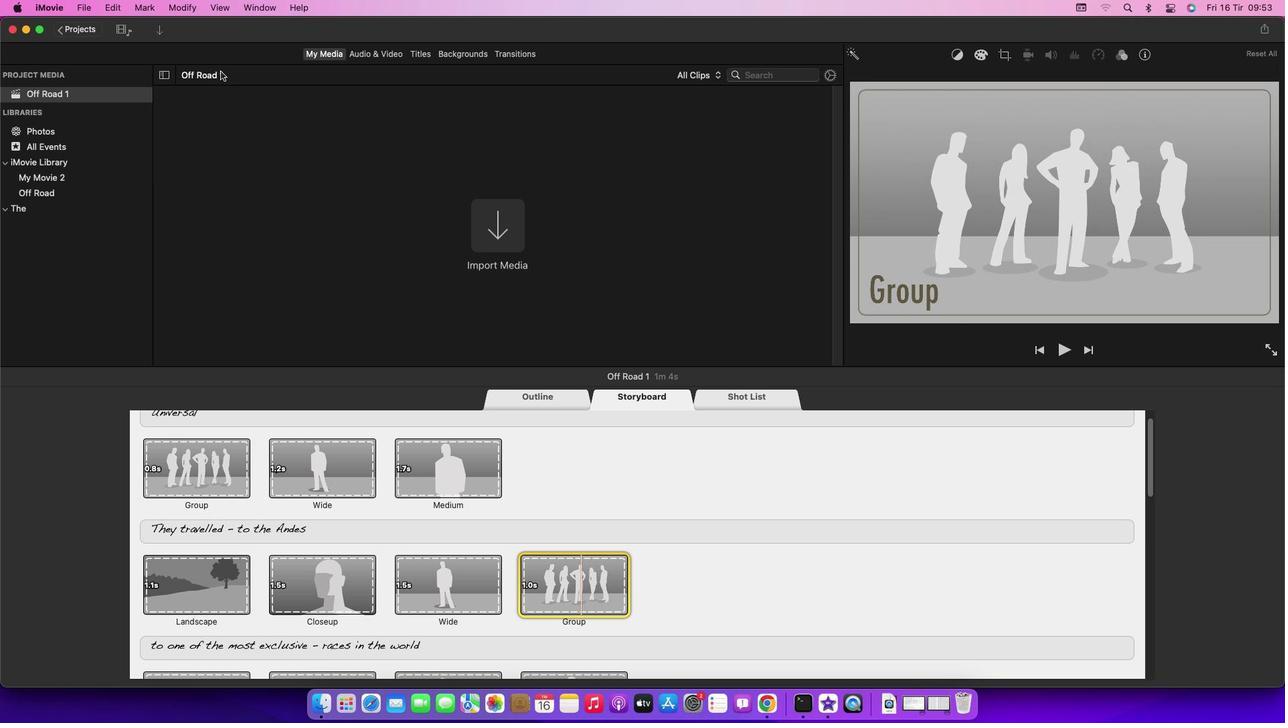 
Action: Mouse moved to (190, 69)
Screenshot: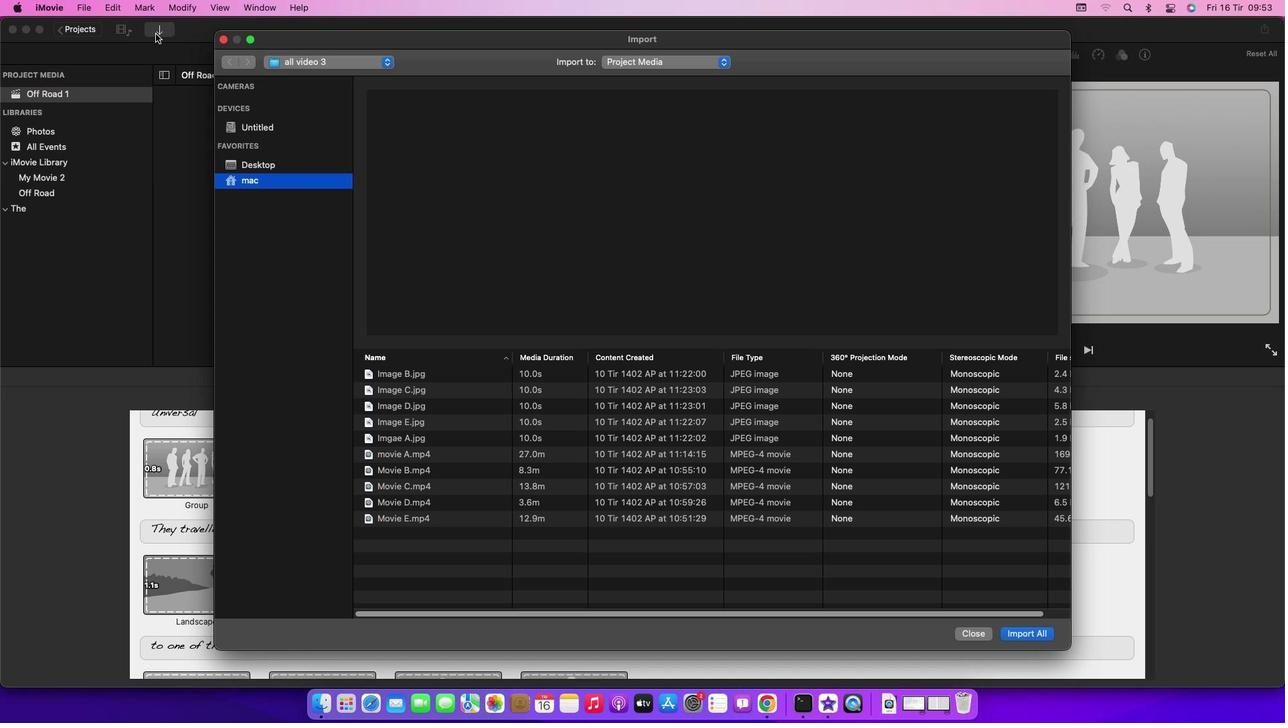 
Action: Mouse pressed left at (190, 69)
Screenshot: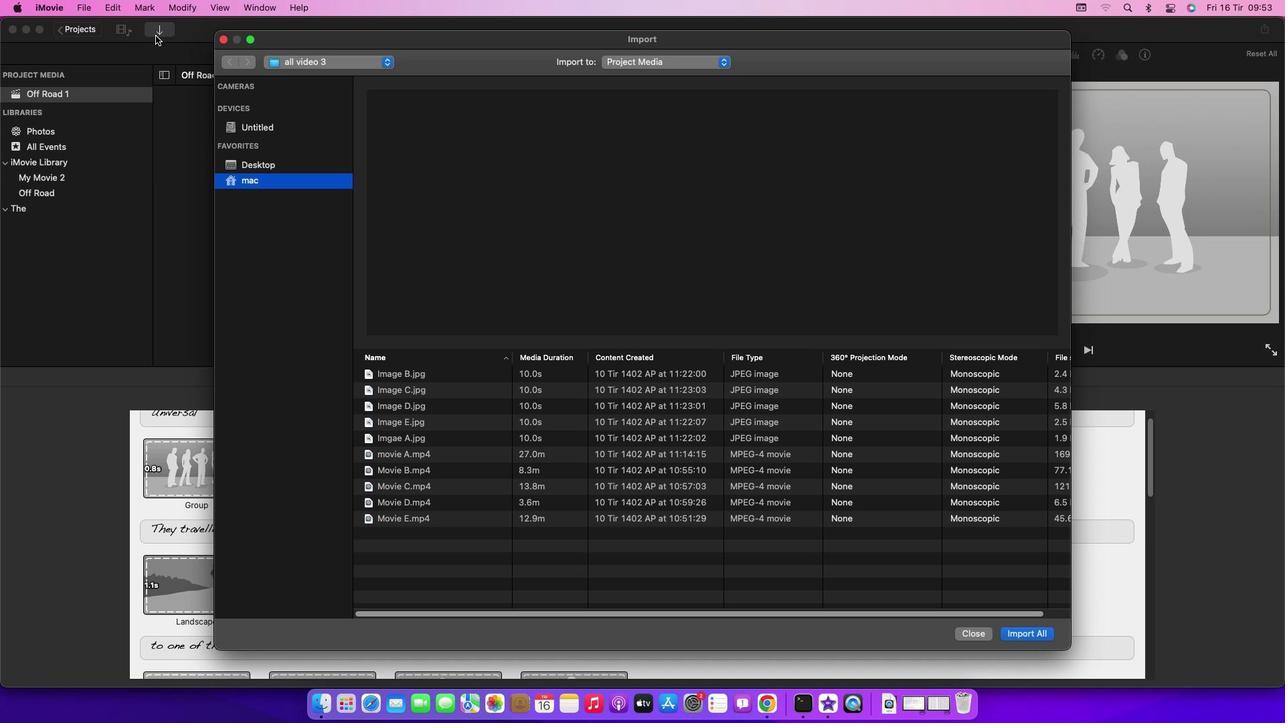 
Action: Mouse moved to (425, 445)
Screenshot: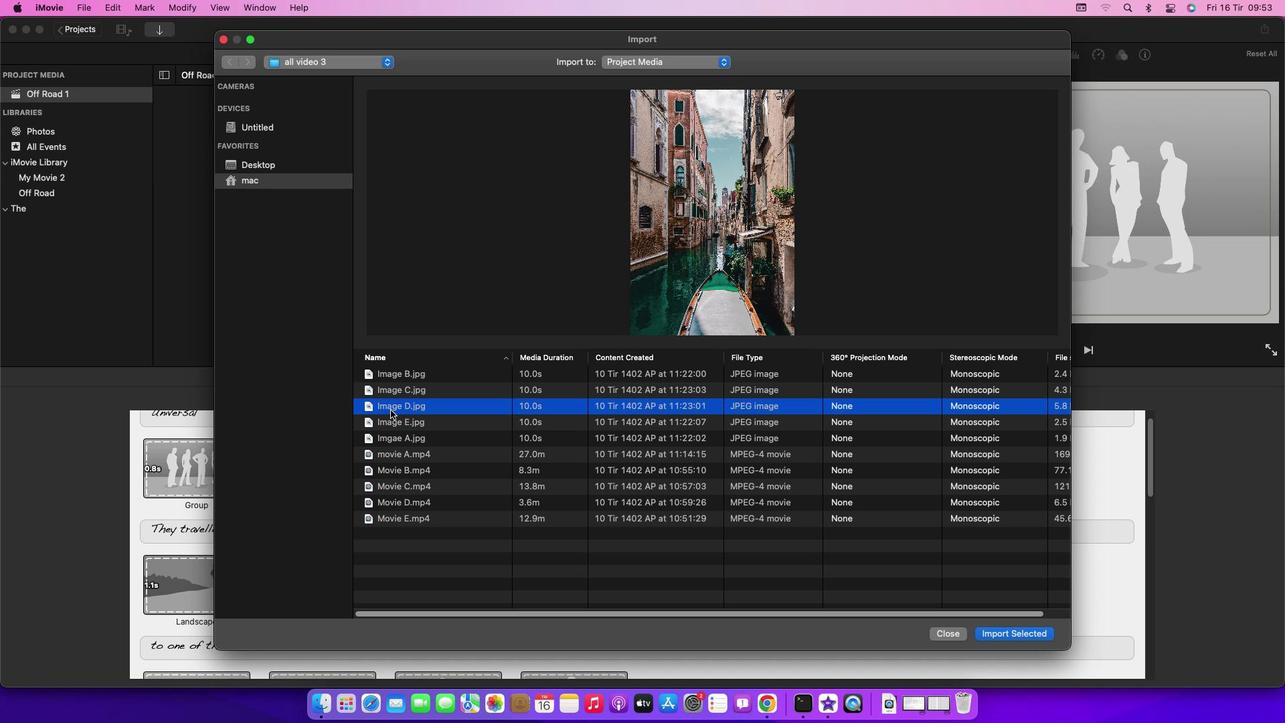 
Action: Mouse pressed left at (425, 445)
Screenshot: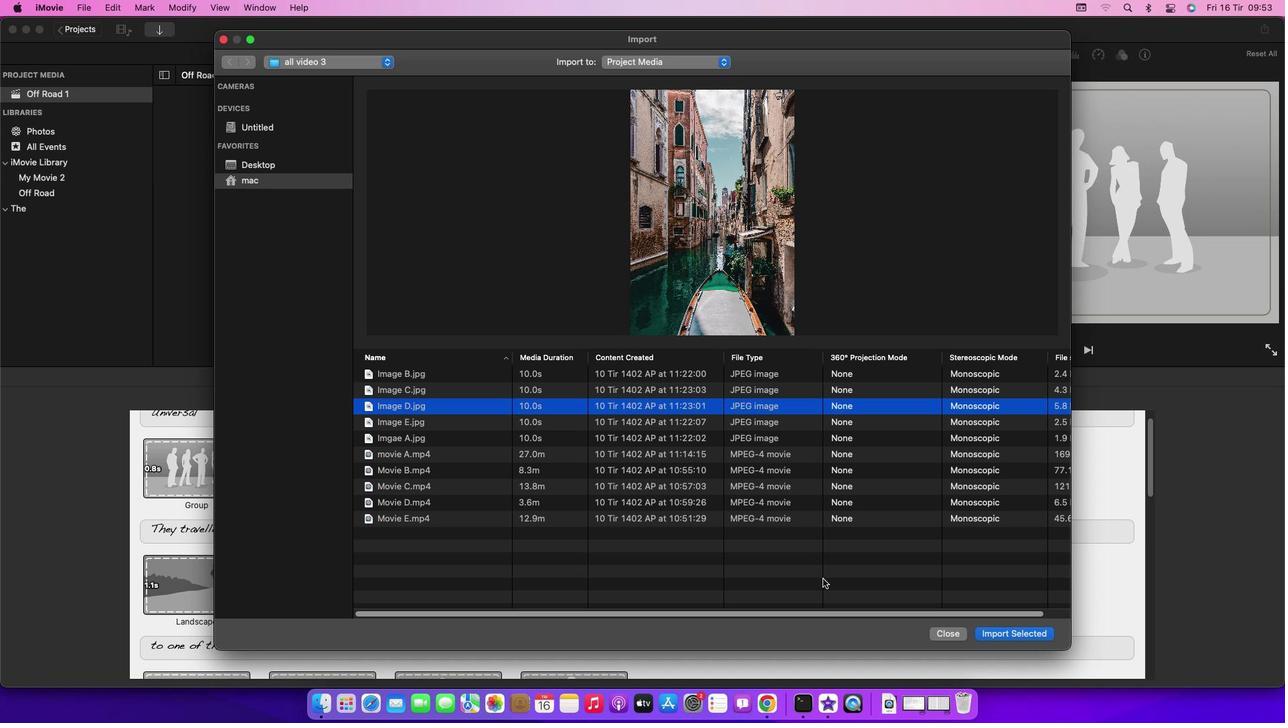 
Action: Mouse moved to (1049, 670)
Screenshot: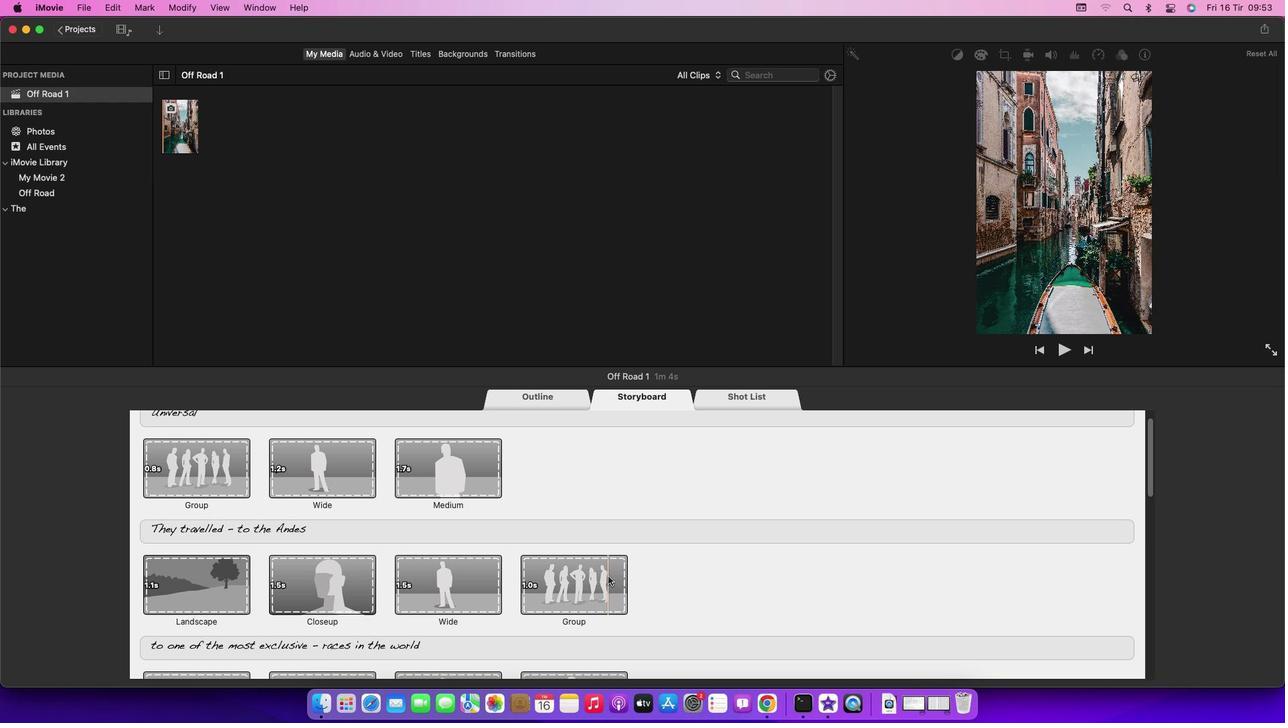 
Action: Mouse pressed left at (1049, 670)
Screenshot: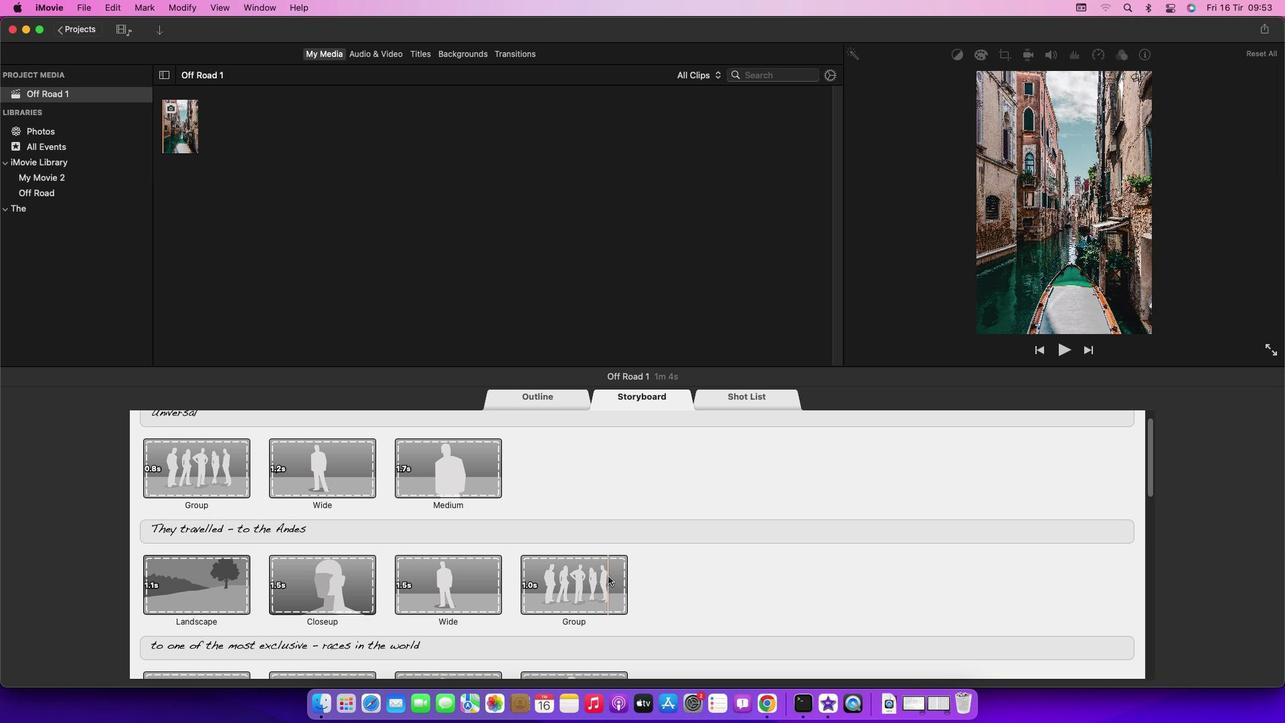 
Action: Mouse moved to (643, 611)
Screenshot: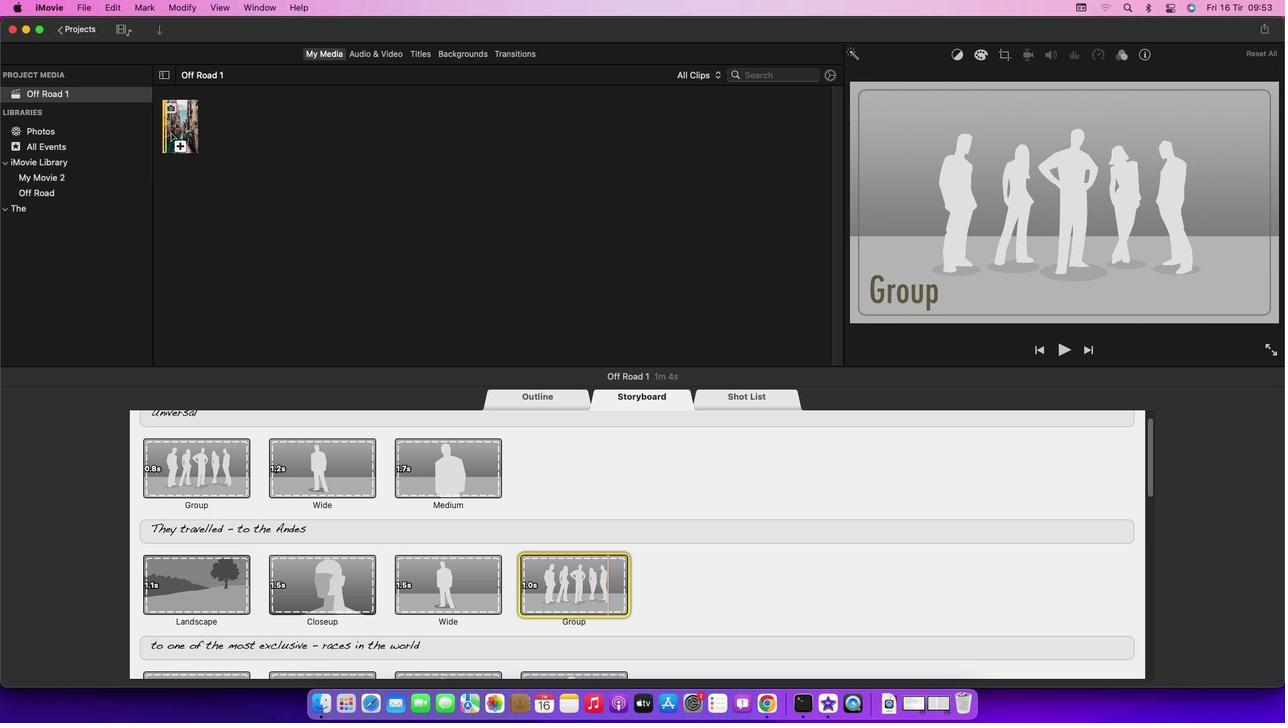 
Action: Mouse pressed left at (643, 611)
Screenshot: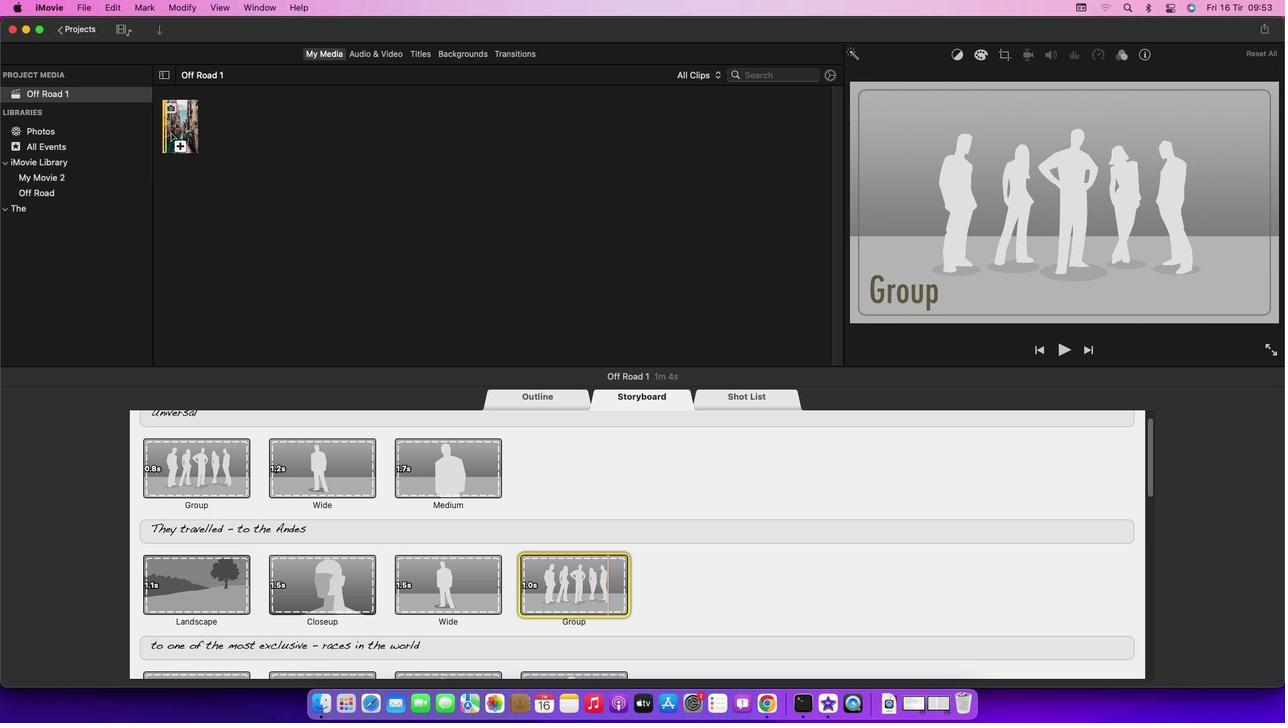 
Action: Mouse moved to (205, 168)
Screenshot: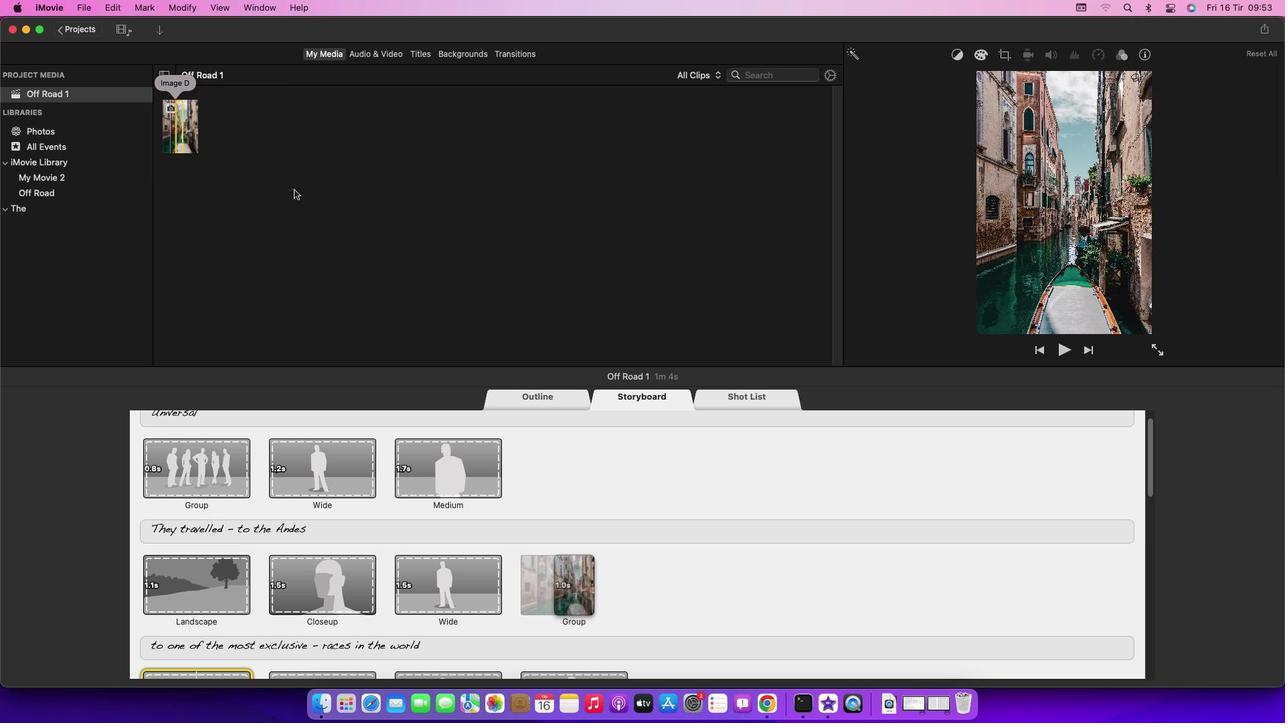 
Action: Mouse pressed left at (205, 168)
Screenshot: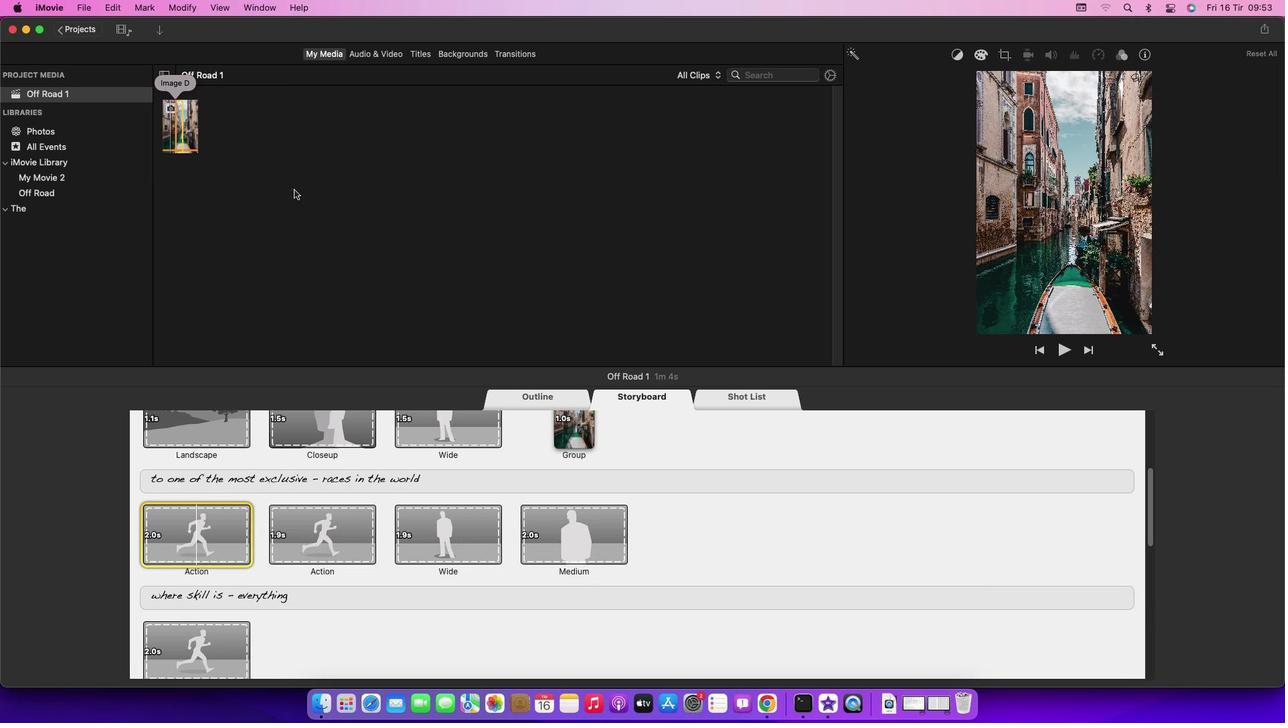 
Action: Mouse moved to (330, 224)
Screenshot: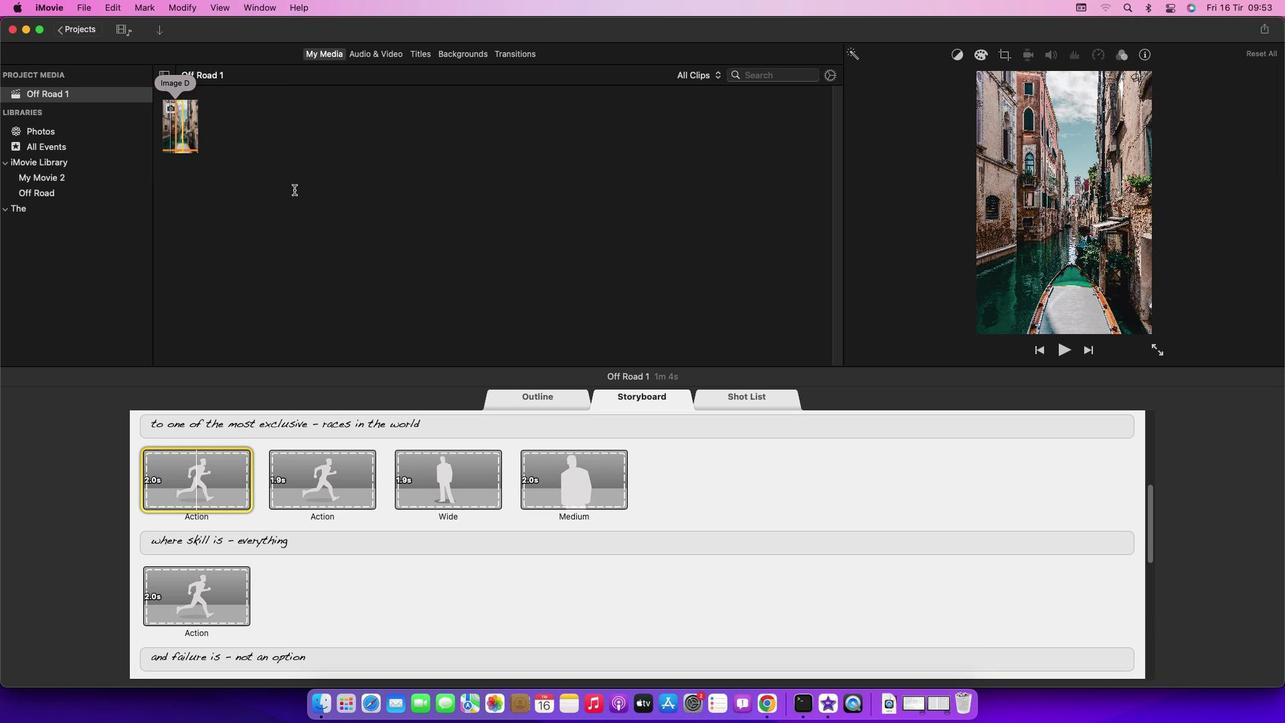 
